 Task: Create new invoice with Date Opened :30-Apr-23, Select Customer: Restaurant Depot, Terms: Payment Term 2. Make invoice entry for item-1 with Date: 30-Apr-23, Description: Talenti Roman Raspberry Sorbetto Pint_x000D_
, Action: Material, Income Account: Income:Sales, Quantity: 1, Unit Price: 5, Discount %: 8. Make entry for item-2 with Date: 30-Apr-23, Description: Monster Energy Ultra Sunrise, Action: Material, Income Account: Income:Sales, Quantity: 1, Unit Price: 6.8, Discount %: 7. Make entry for item-3 with Date: 30-Apr-23, Description: McFarlane's Reserve Kentucky Straight Bourbon Whiskey (750 ml)_x000D_
, Action: Material, Income Account: Income:Sales, Quantity: 3, Unit Price: 7.8, Discount %: 9. Write Notes: 'Looking forward to serving you again.'. Post Invoice with Post Date: 30-Apr-23, Post to Accounts: Assets:Accounts Receivable. Pay / Process Payment with Transaction Date: 15-May-23, Amount: 32.218, Transfer Account: Checking Account. Print Invoice, display notes by going to Option, then go to Display Tab and check 'Invoice Notes'.
Action: Mouse moved to (139, 26)
Screenshot: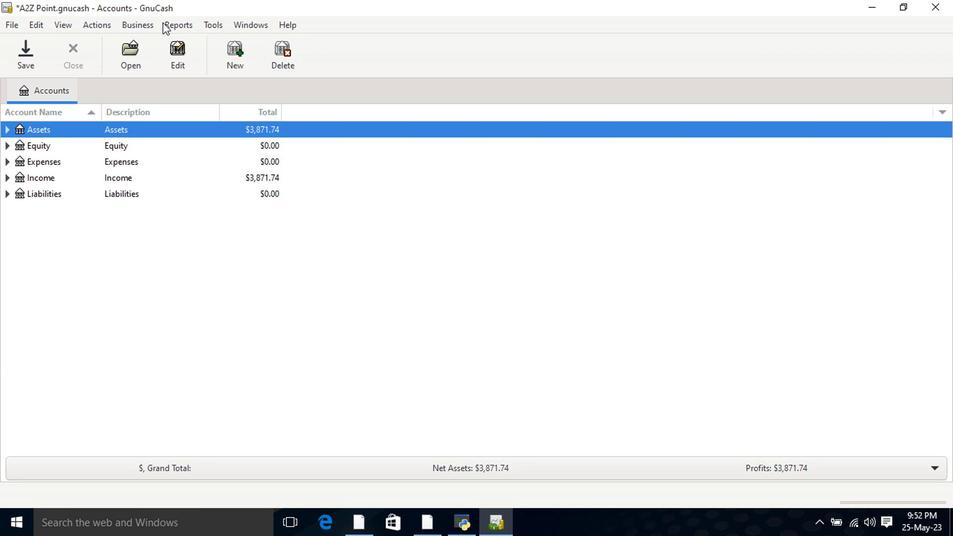 
Action: Mouse pressed left at (139, 26)
Screenshot: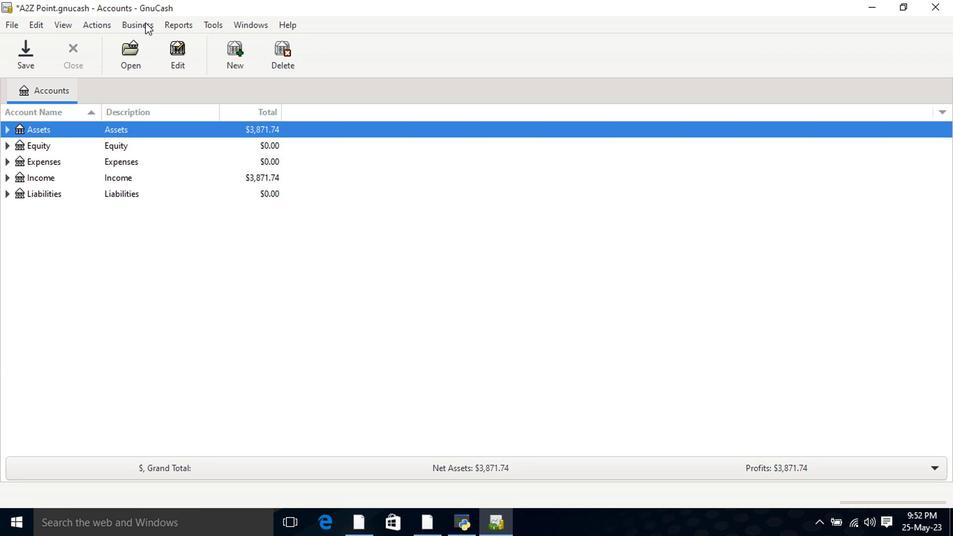 
Action: Mouse moved to (303, 96)
Screenshot: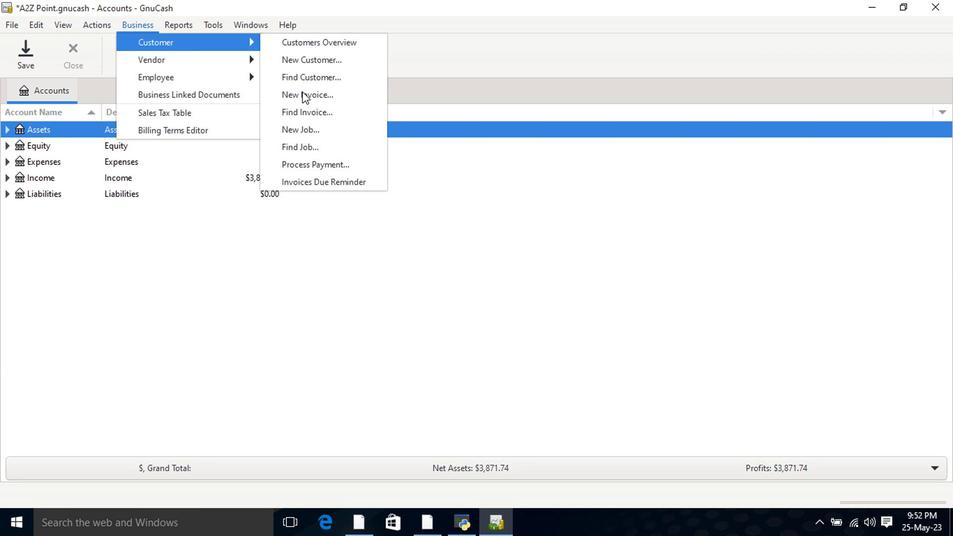 
Action: Mouse pressed left at (303, 96)
Screenshot: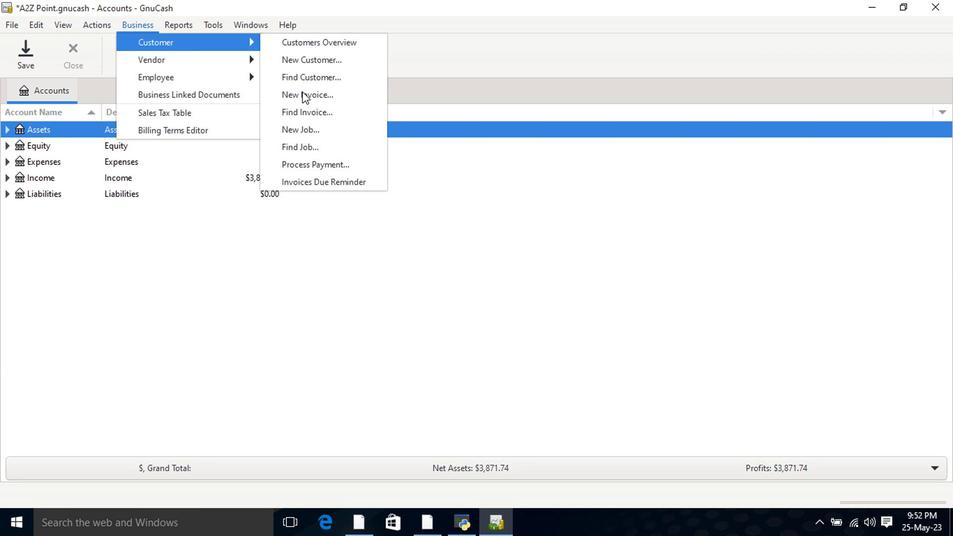 
Action: Mouse moved to (572, 219)
Screenshot: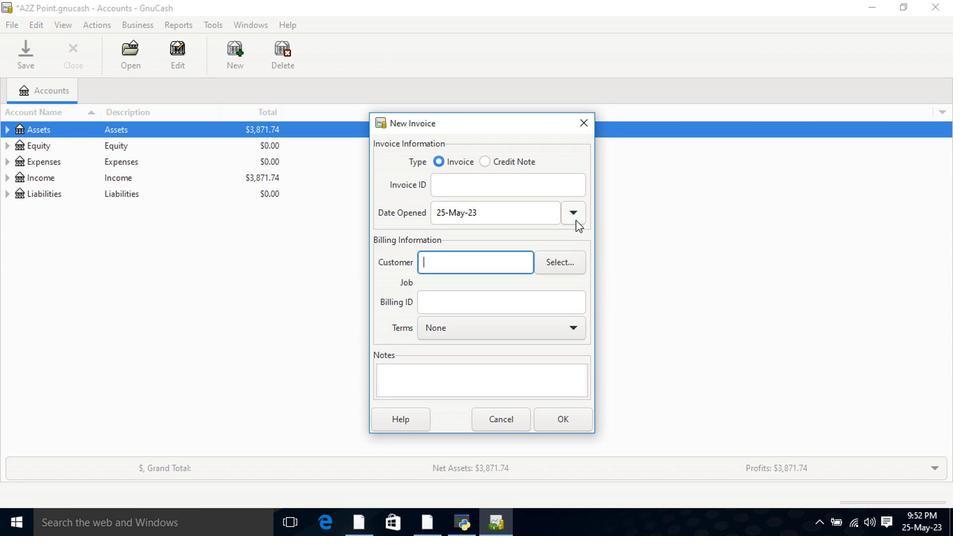 
Action: Mouse pressed left at (572, 219)
Screenshot: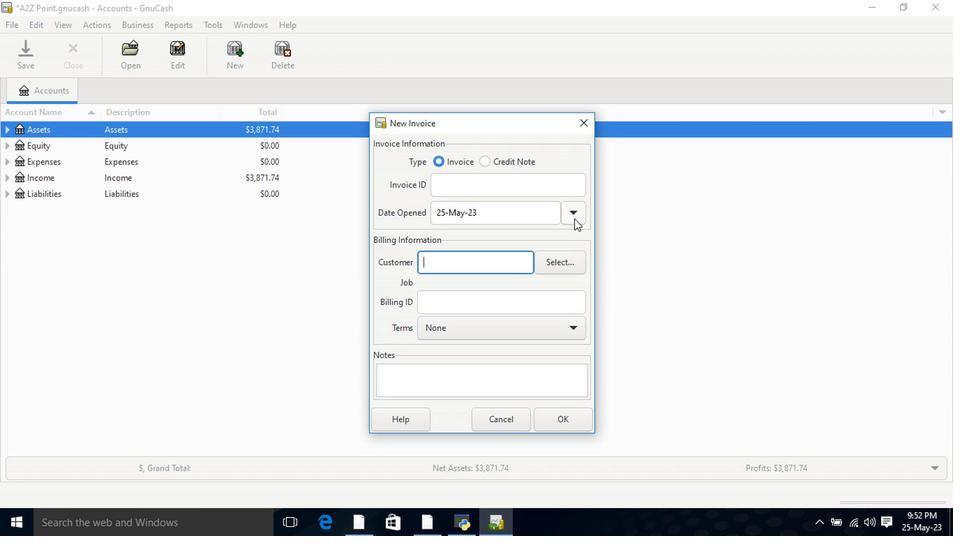 
Action: Mouse moved to (469, 237)
Screenshot: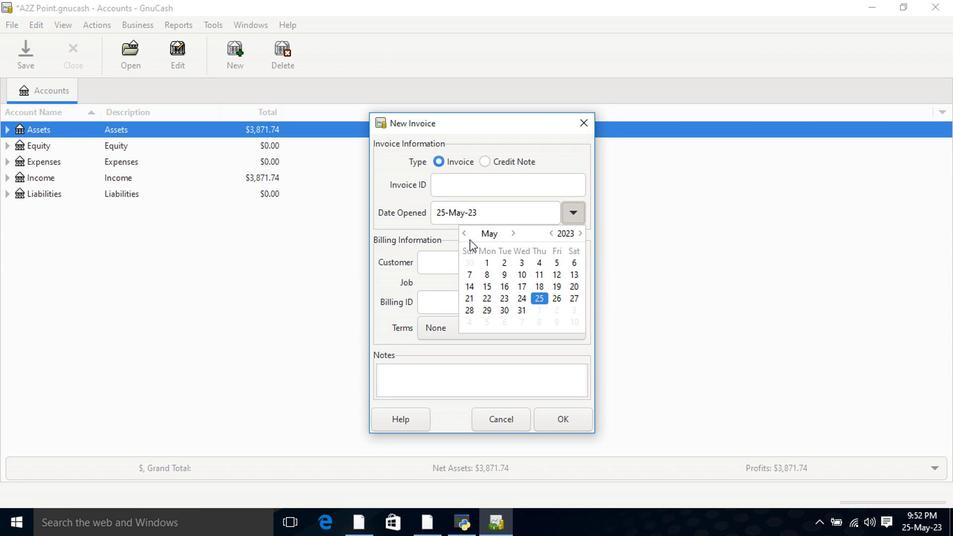 
Action: Mouse pressed left at (469, 237)
Screenshot: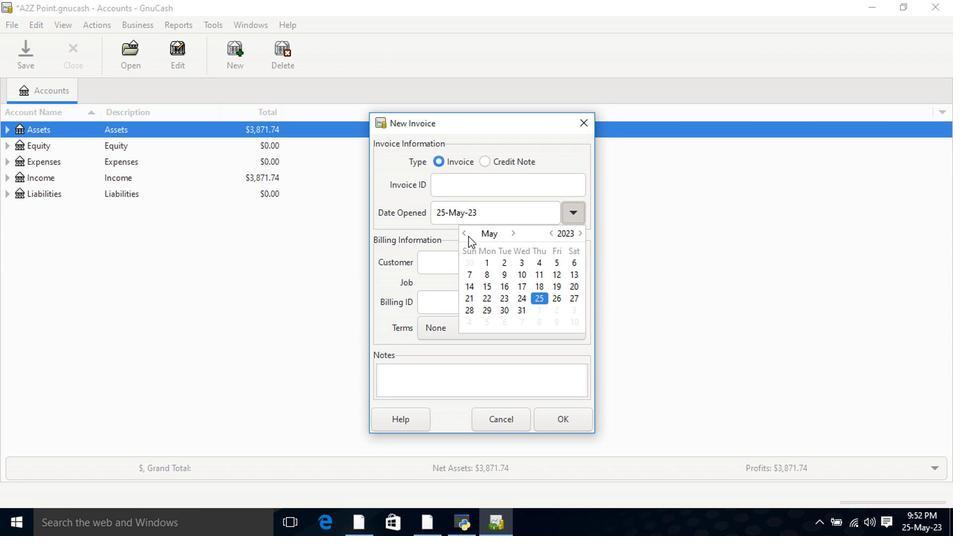 
Action: Mouse moved to (570, 218)
Screenshot: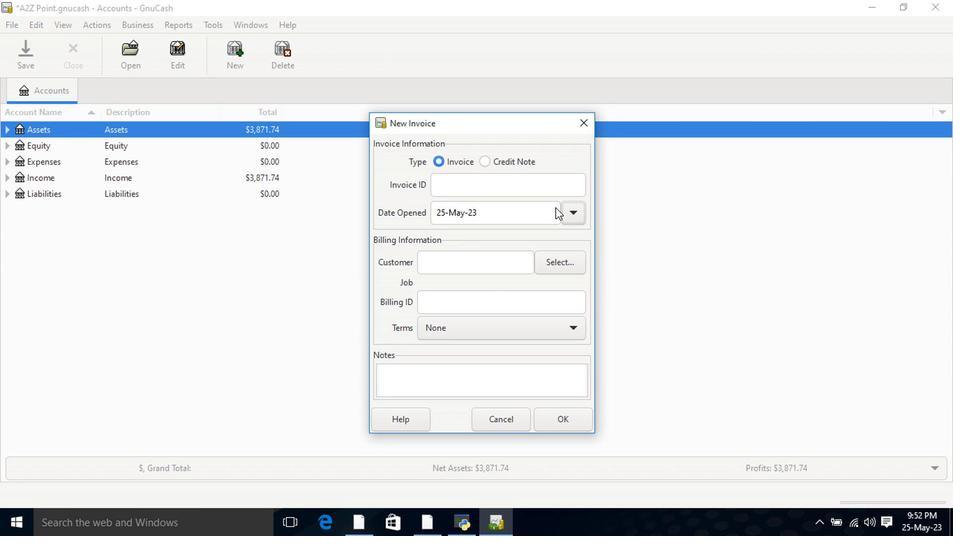 
Action: Mouse pressed left at (570, 218)
Screenshot: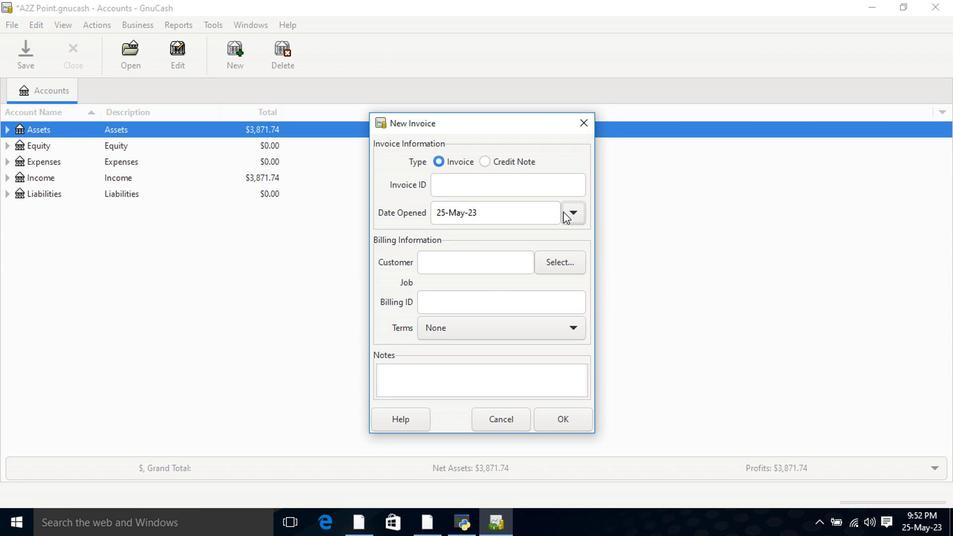 
Action: Mouse moved to (463, 235)
Screenshot: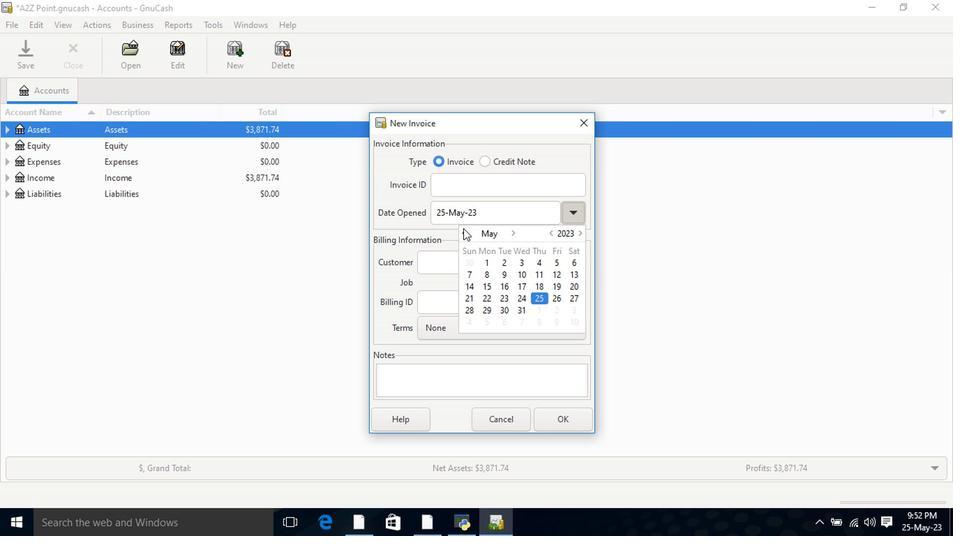 
Action: Mouse pressed left at (463, 235)
Screenshot: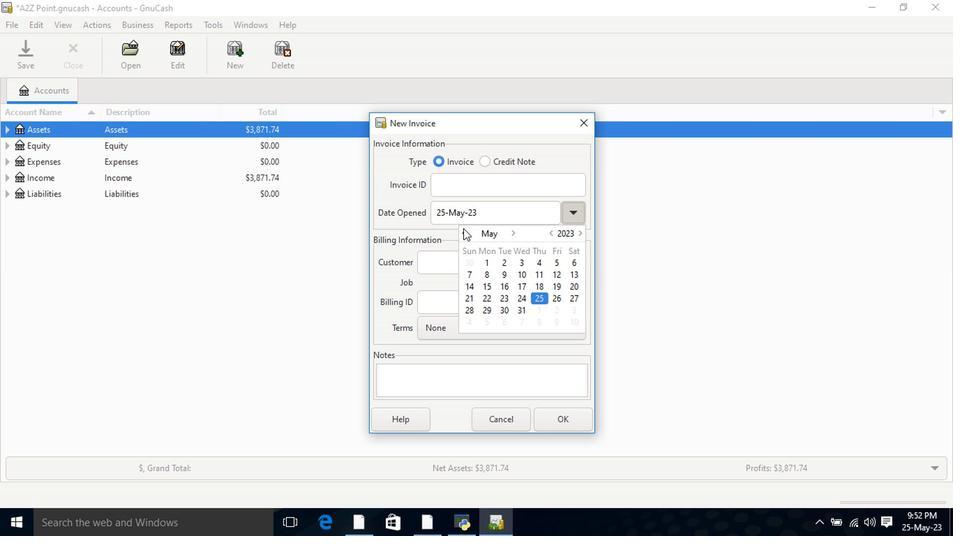 
Action: Mouse moved to (471, 322)
Screenshot: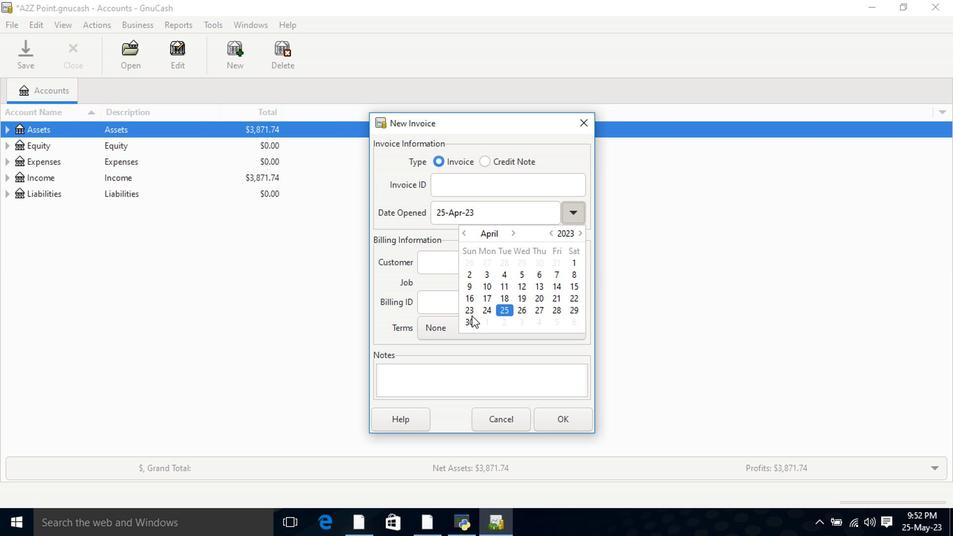
Action: Mouse pressed left at (471, 322)
Screenshot: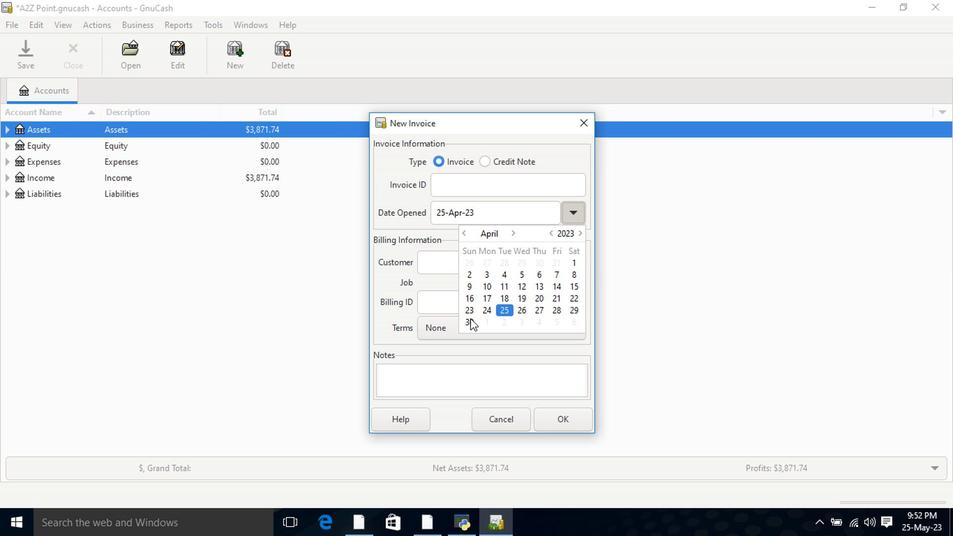 
Action: Mouse pressed left at (471, 322)
Screenshot: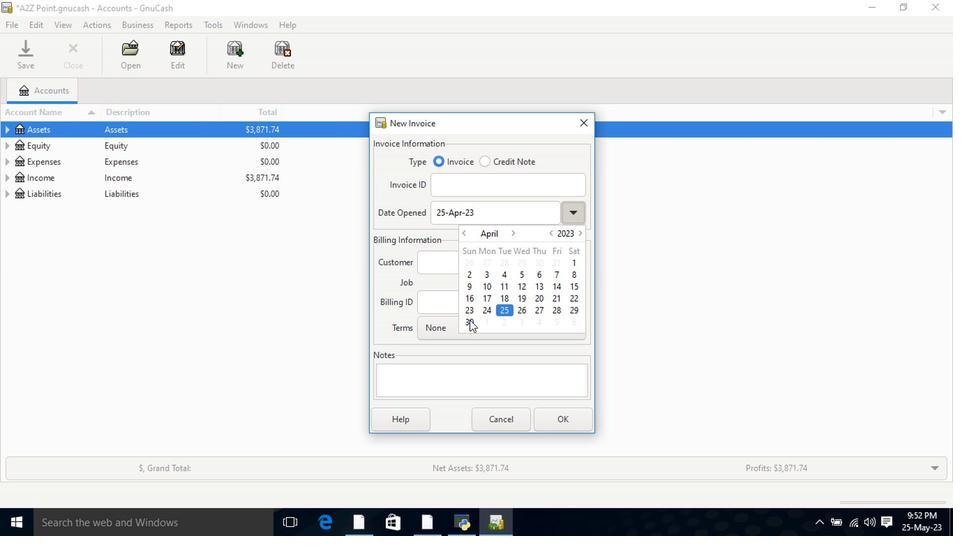 
Action: Mouse moved to (460, 268)
Screenshot: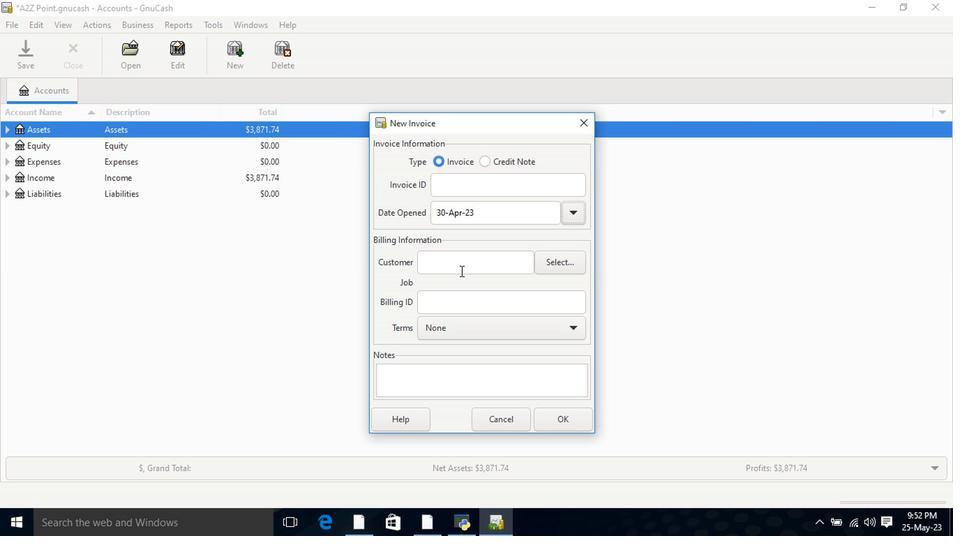 
Action: Mouse pressed left at (460, 268)
Screenshot: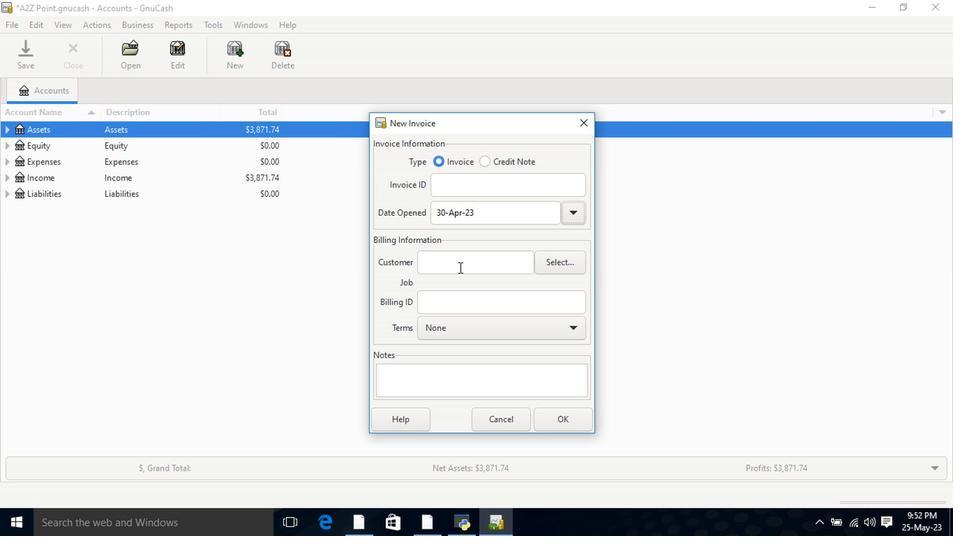 
Action: Key pressed <Key.shift>Res
Screenshot: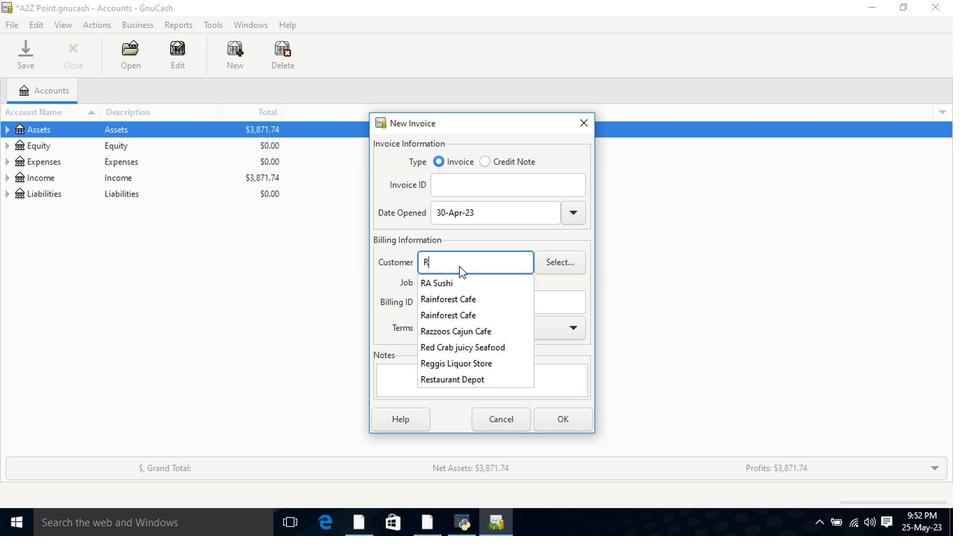 
Action: Mouse moved to (456, 284)
Screenshot: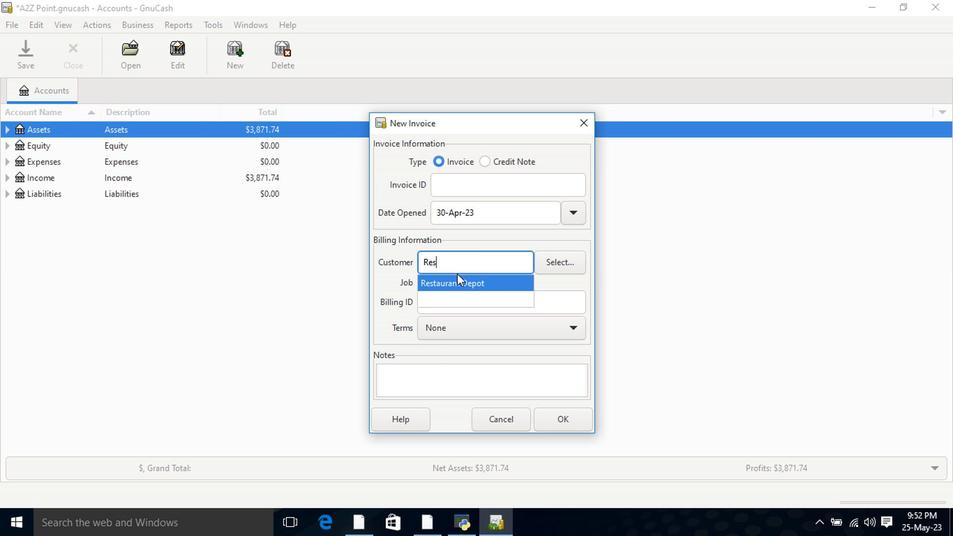 
Action: Mouse pressed left at (456, 284)
Screenshot: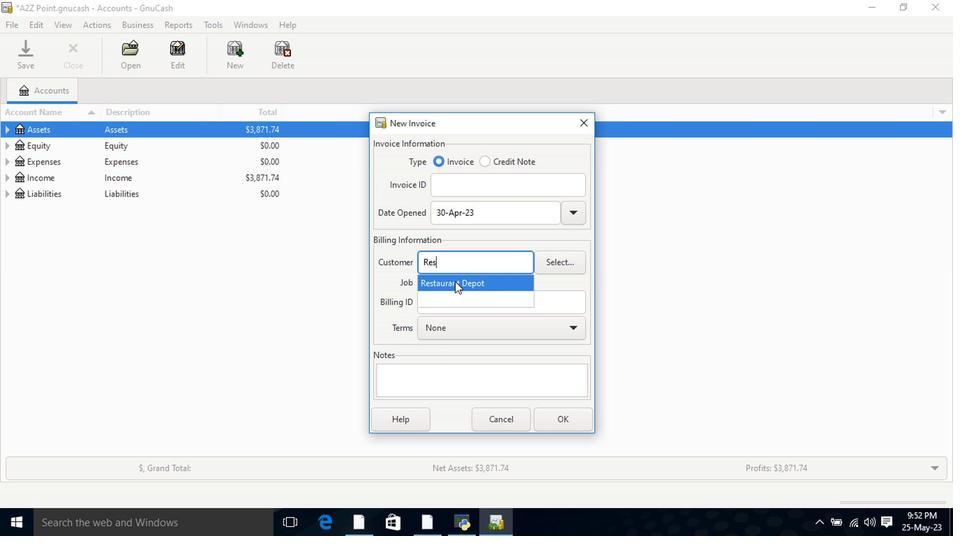 
Action: Mouse moved to (474, 353)
Screenshot: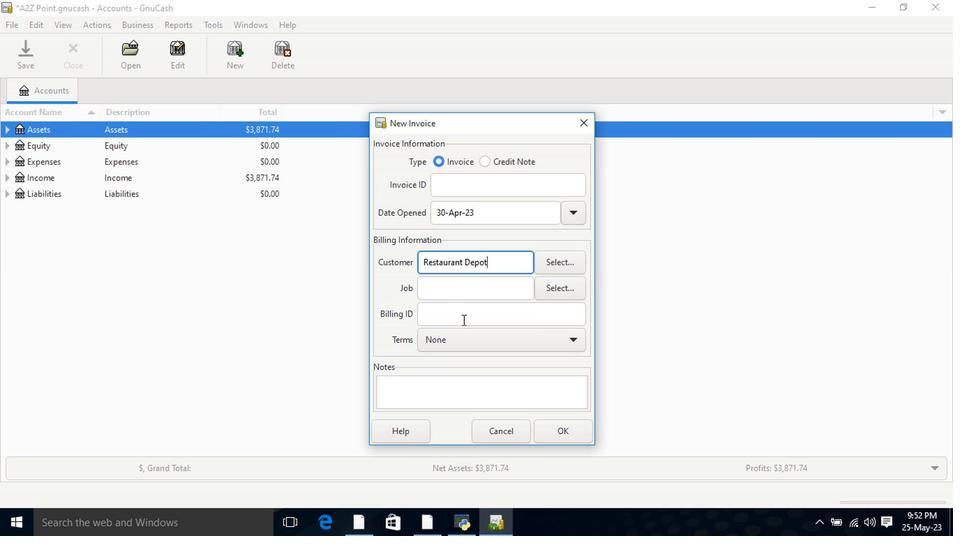 
Action: Mouse pressed left at (474, 353)
Screenshot: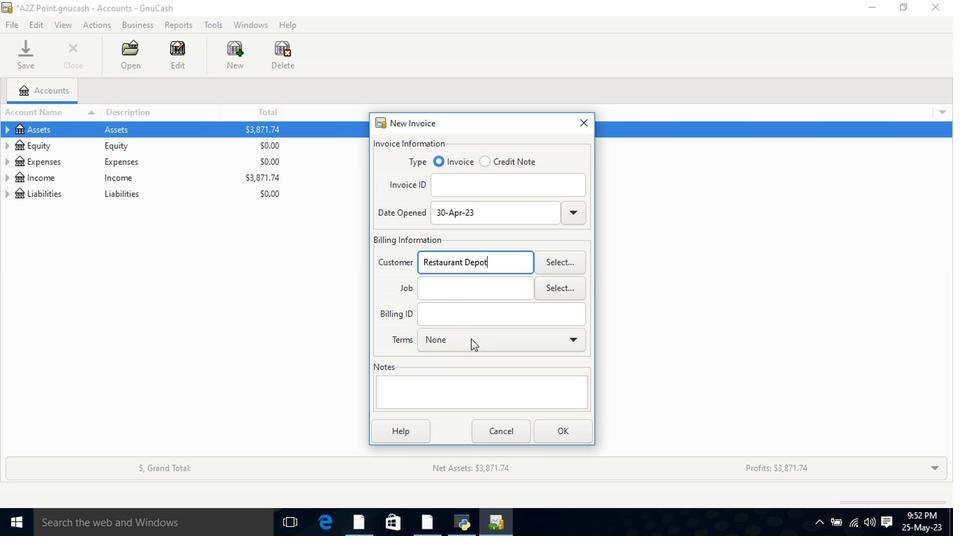
Action: Mouse moved to (476, 380)
Screenshot: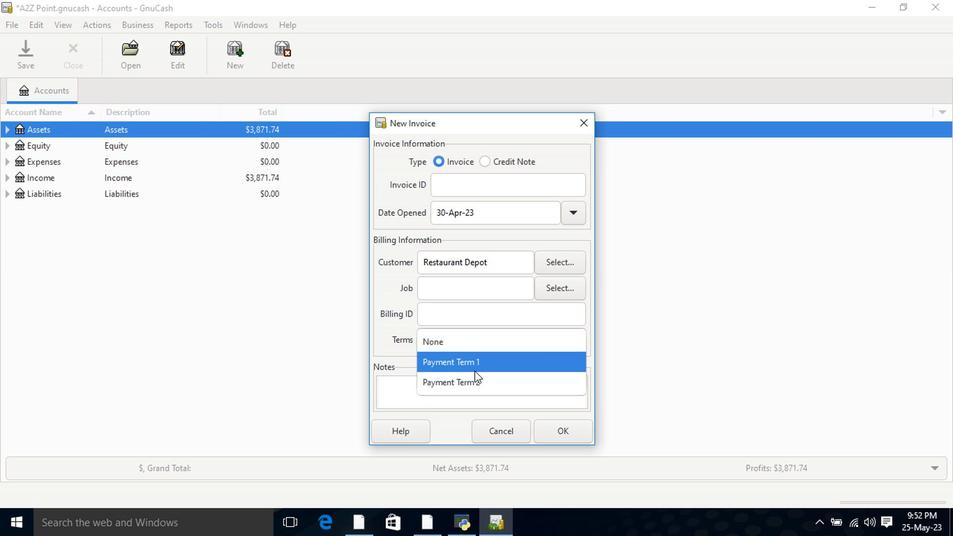 
Action: Mouse pressed left at (476, 380)
Screenshot: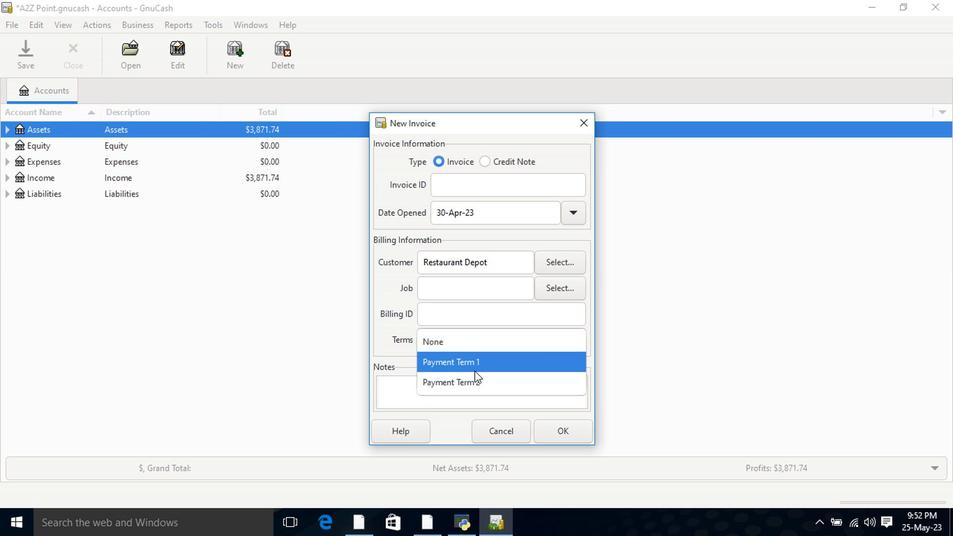 
Action: Mouse moved to (574, 433)
Screenshot: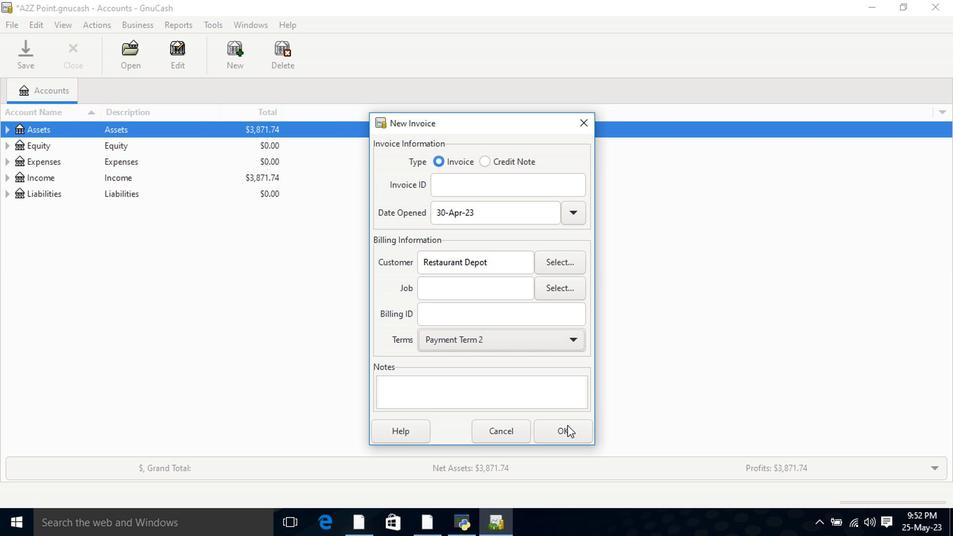 
Action: Mouse pressed left at (574, 433)
Screenshot: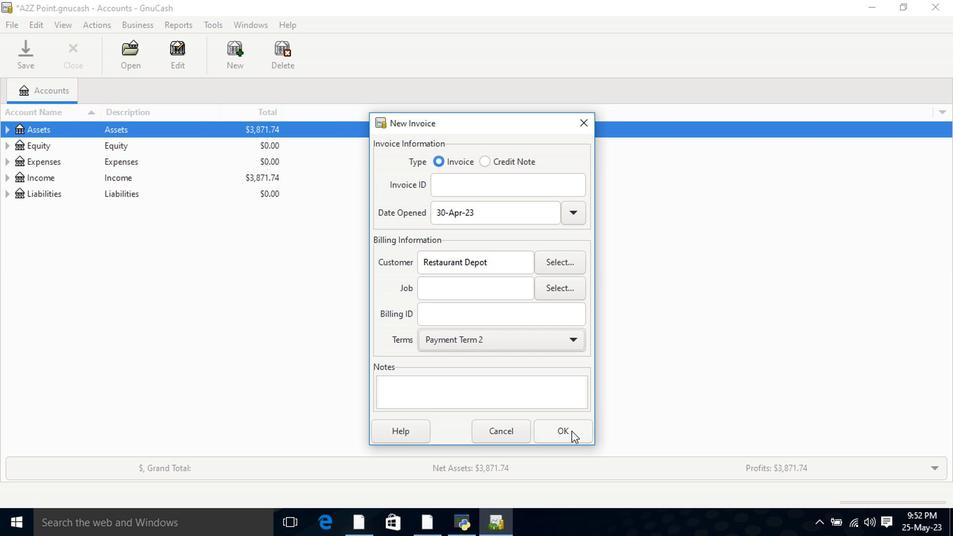 
Action: Mouse moved to (65, 276)
Screenshot: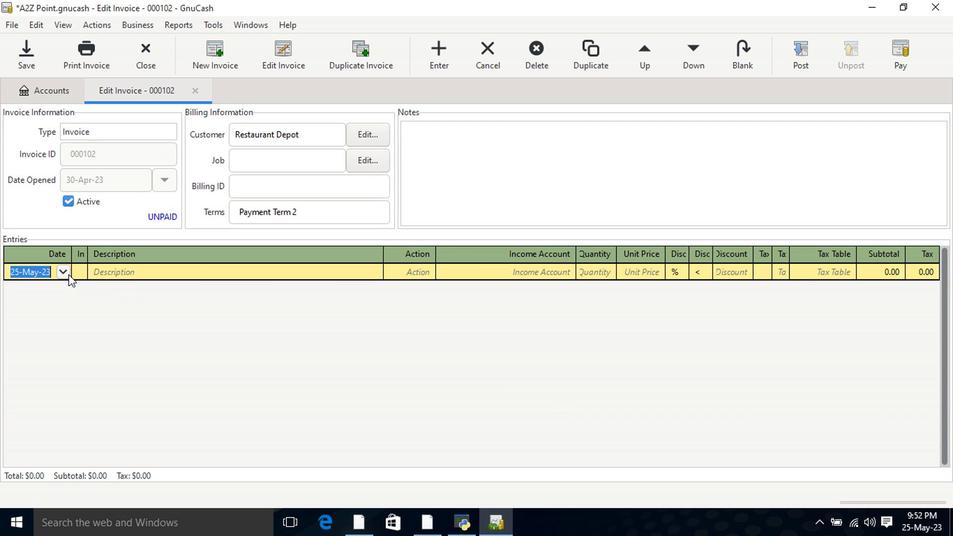 
Action: Mouse pressed left at (65, 276)
Screenshot: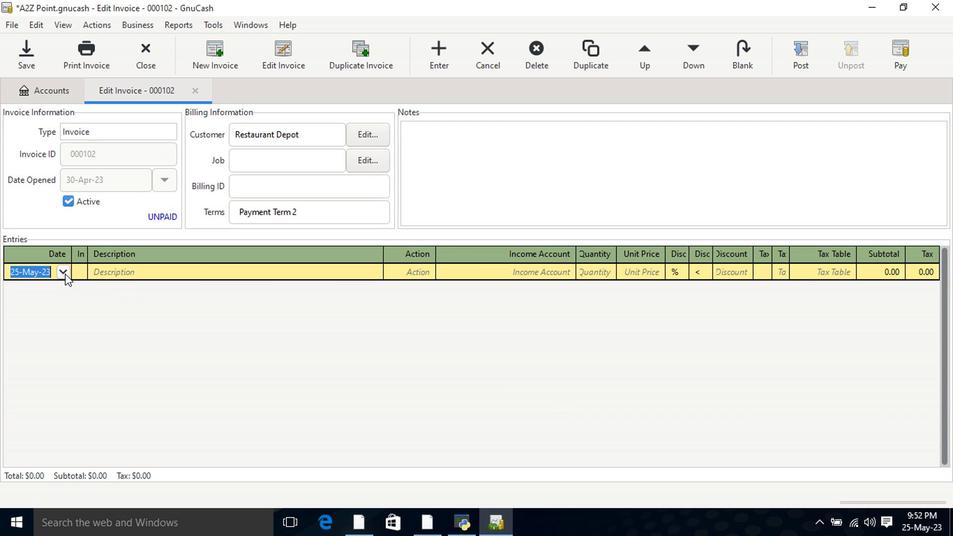 
Action: Mouse moved to (8, 291)
Screenshot: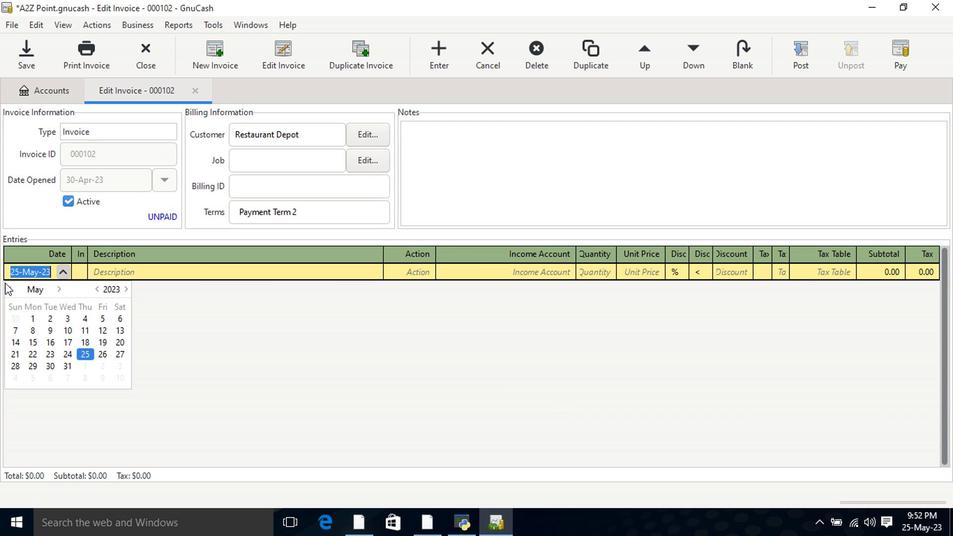 
Action: Mouse pressed left at (8, 291)
Screenshot: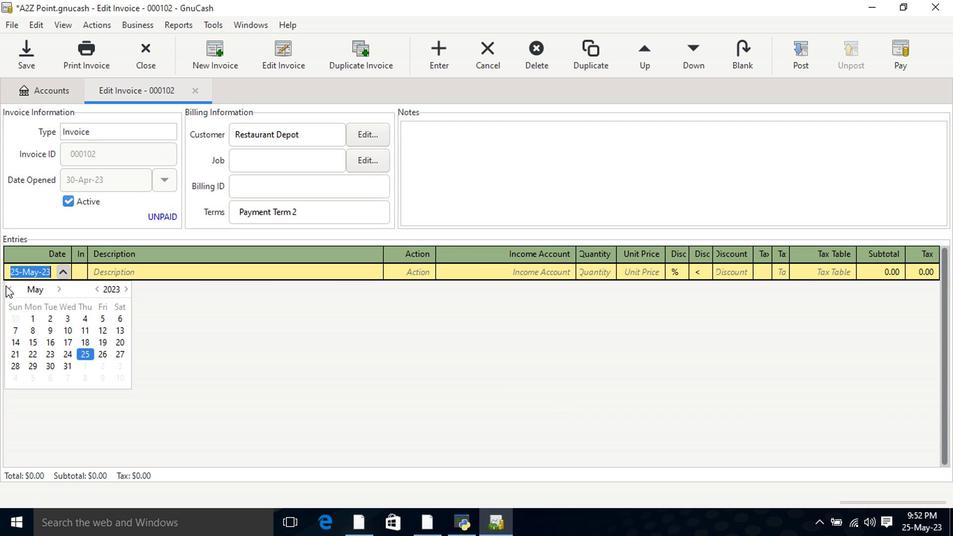 
Action: Mouse moved to (18, 383)
Screenshot: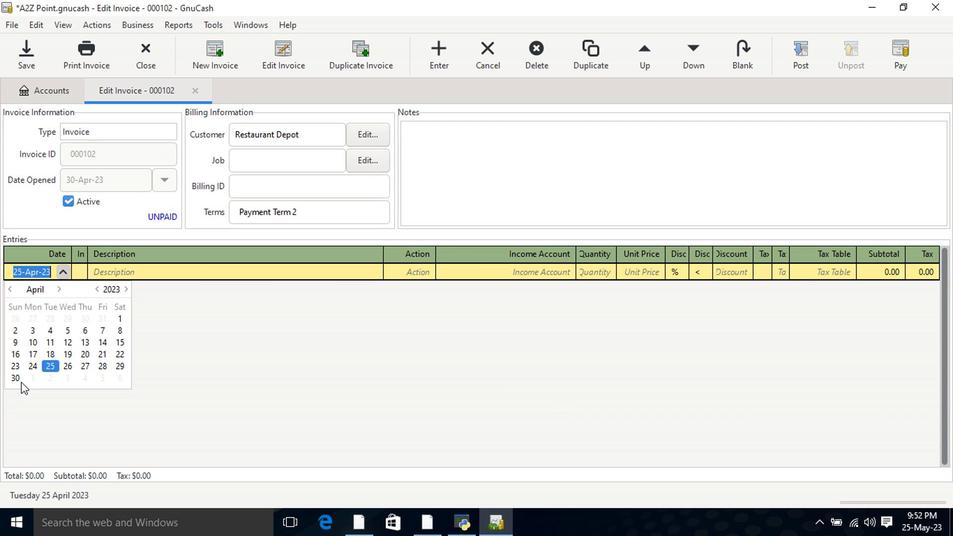 
Action: Mouse pressed left at (18, 383)
Screenshot: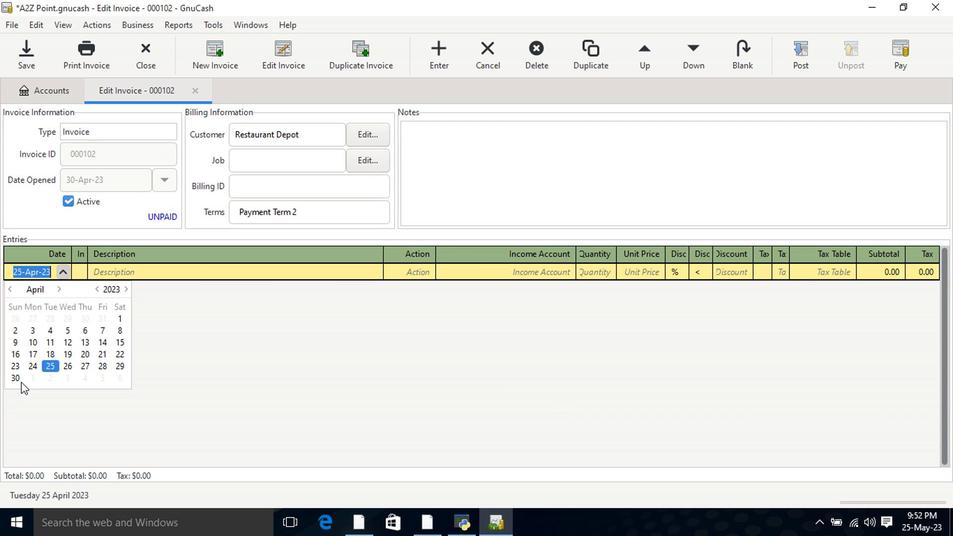 
Action: Mouse pressed left at (18, 383)
Screenshot: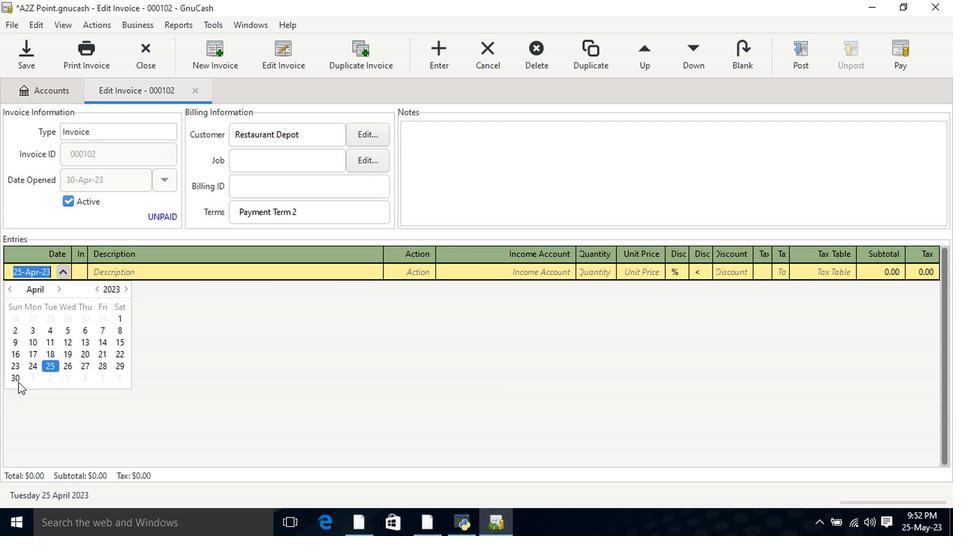 
Action: Mouse moved to (123, 278)
Screenshot: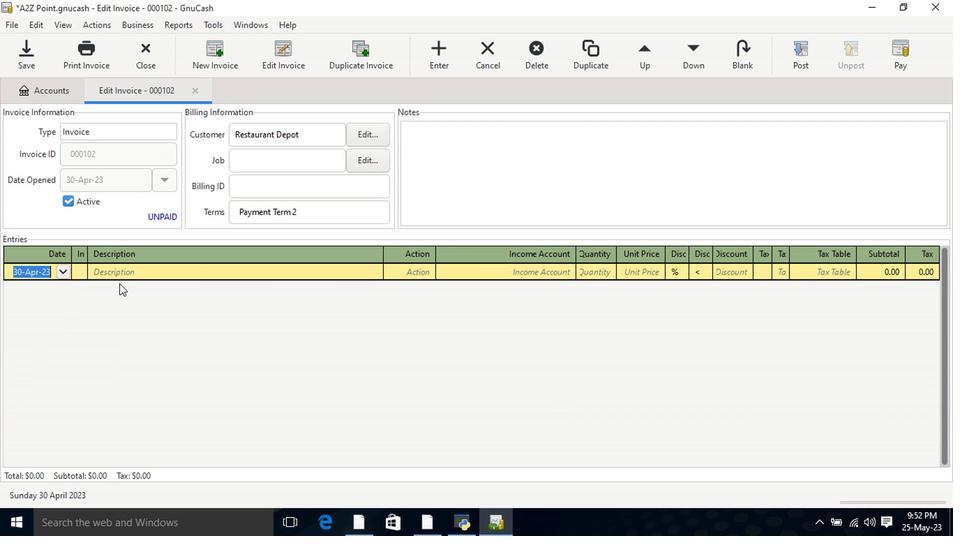 
Action: Mouse pressed left at (123, 278)
Screenshot: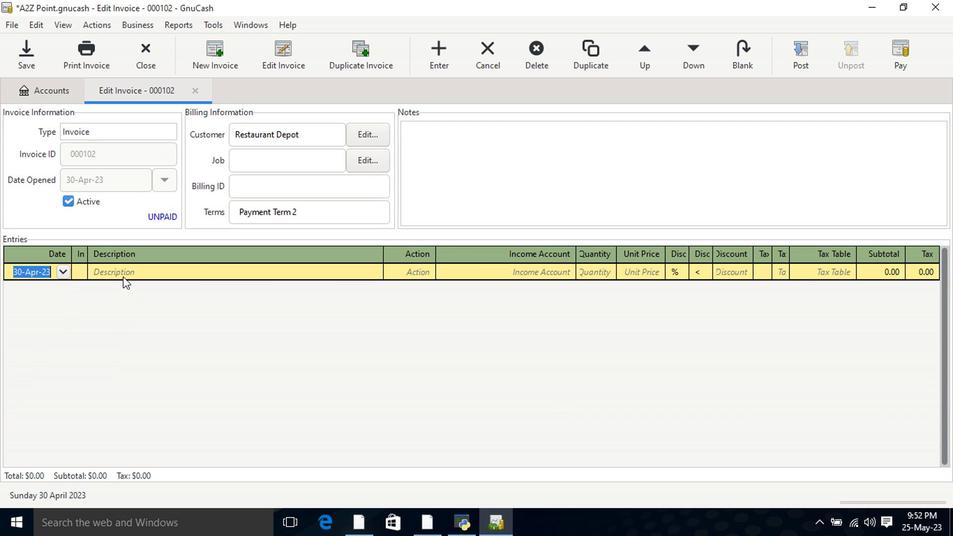 
Action: Key pressed <Key.shift>Talenti<Key.space><Key.shift>Roman<Key.space><Key.shift>Raspberry<Key.space><Key.shift>Sorbetto<Key.space><Key.shift>Pint<Key.tab>mat<Key.tab>incom<Key.down><Key.down><Key.down><Key.tab>1<Key.tab>5<Key.tab>
Screenshot: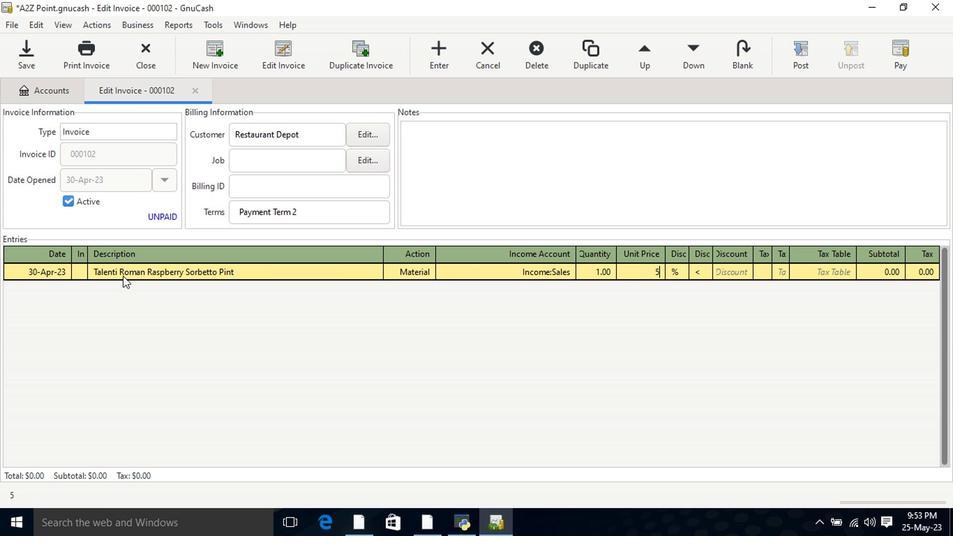 
Action: Mouse moved to (689, 273)
Screenshot: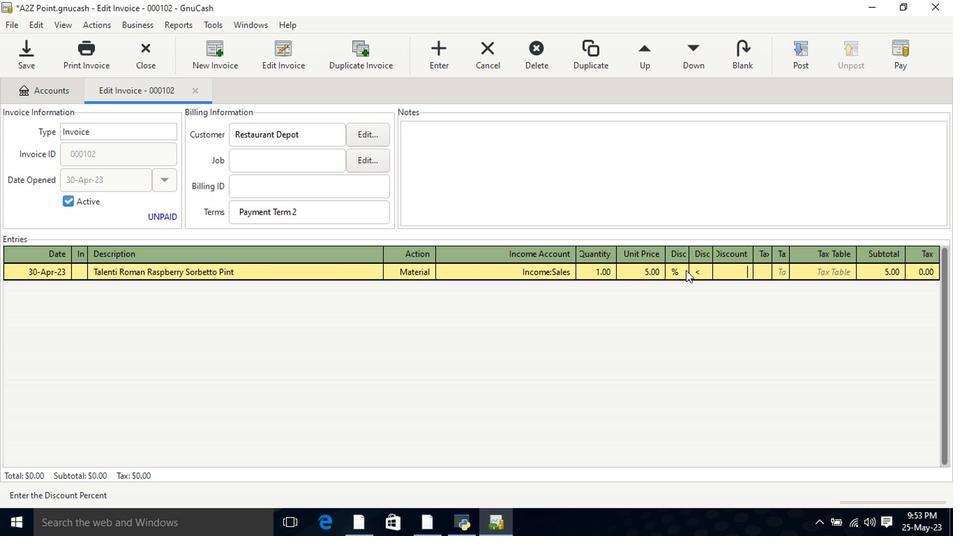 
Action: Mouse pressed left at (689, 273)
Screenshot: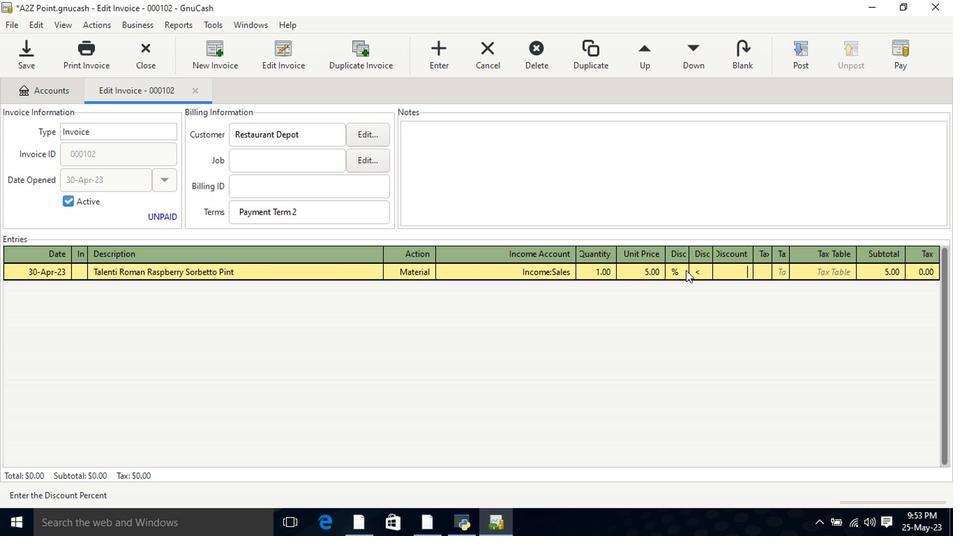 
Action: Mouse moved to (677, 276)
Screenshot: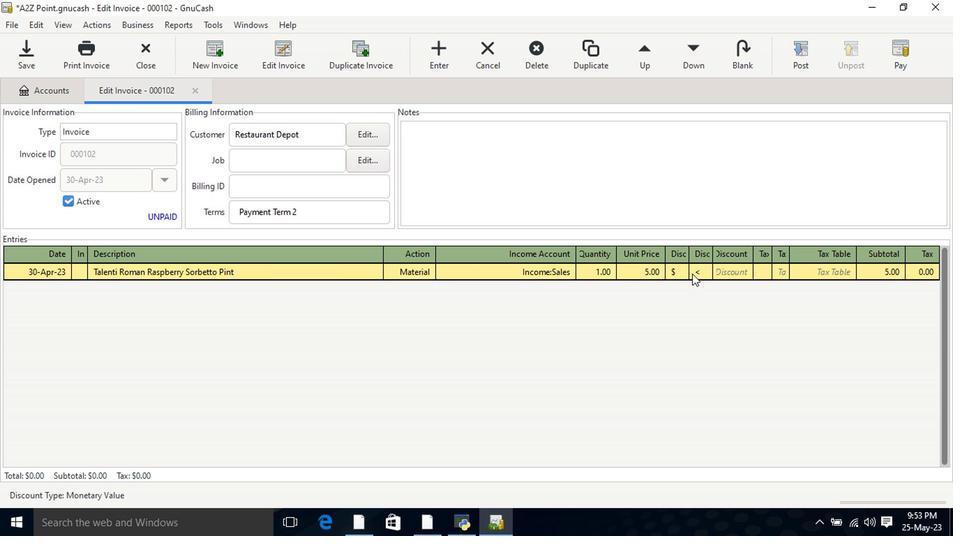 
Action: Mouse pressed left at (677, 276)
Screenshot: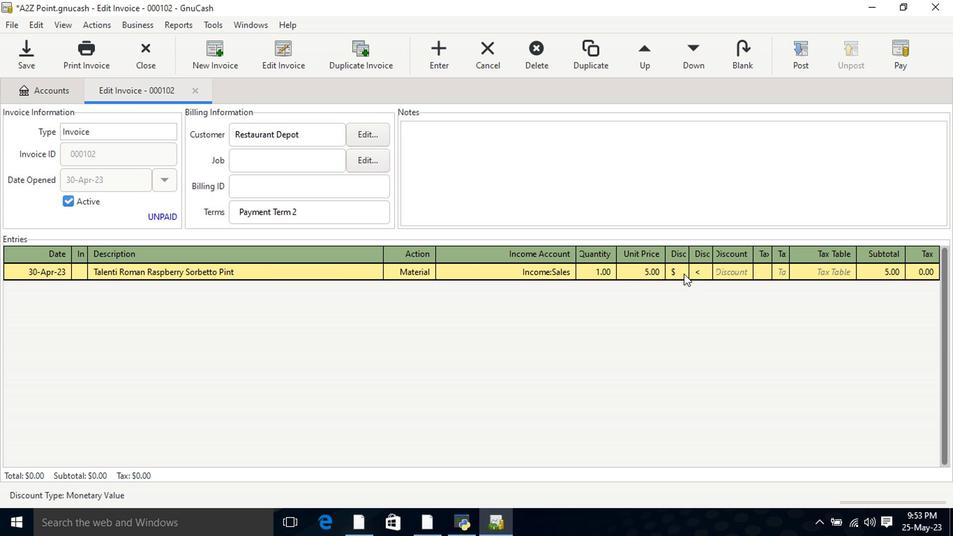 
Action: Mouse moved to (696, 275)
Screenshot: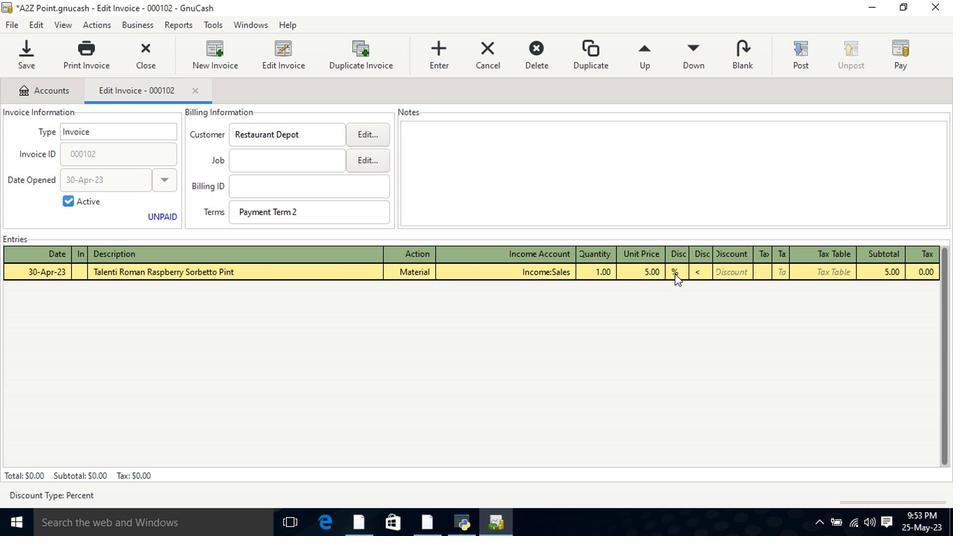 
Action: Mouse pressed left at (696, 275)
Screenshot: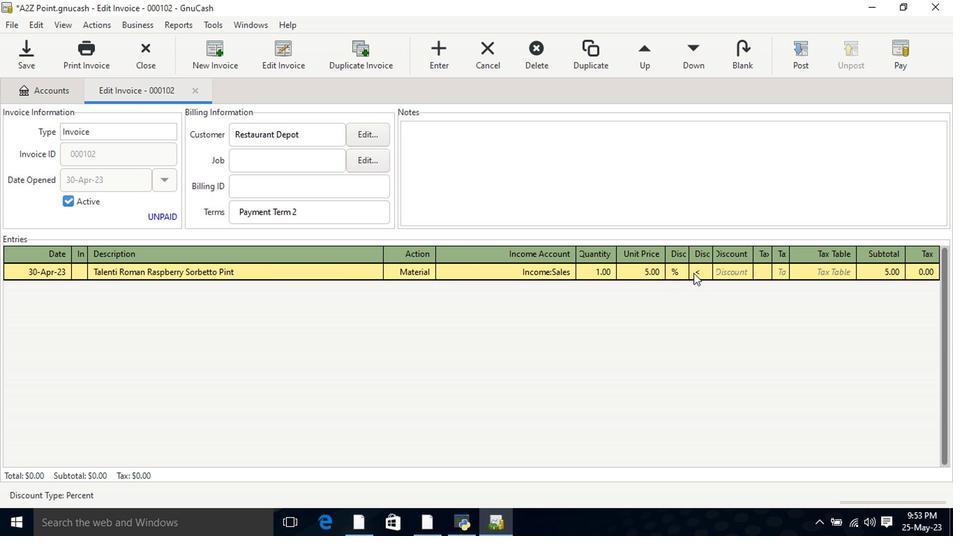 
Action: Mouse moved to (728, 274)
Screenshot: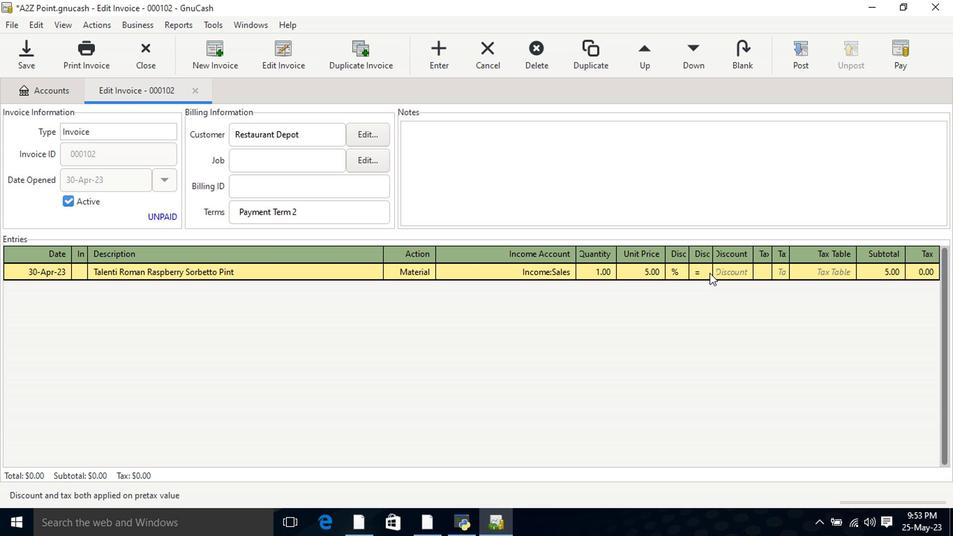 
Action: Mouse pressed left at (728, 274)
Screenshot: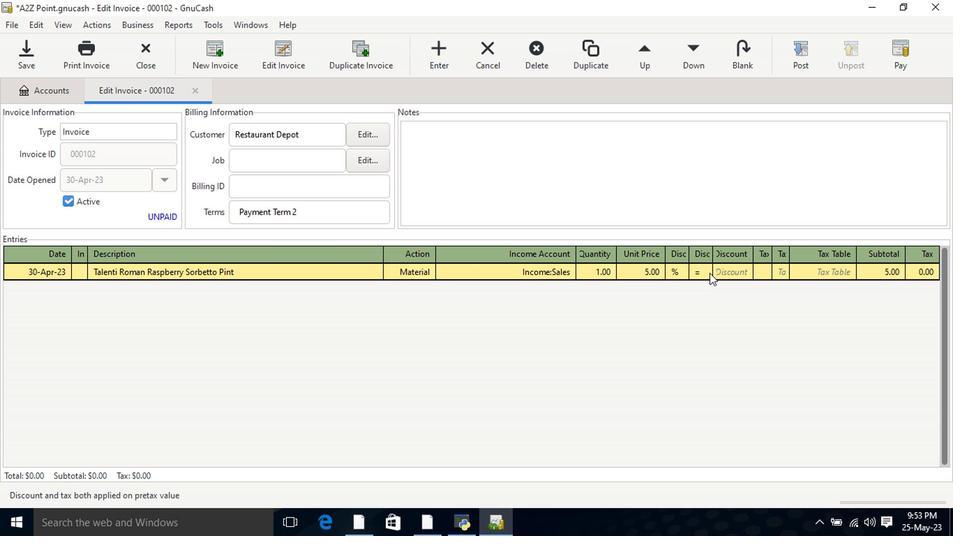 
Action: Mouse moved to (728, 274)
Screenshot: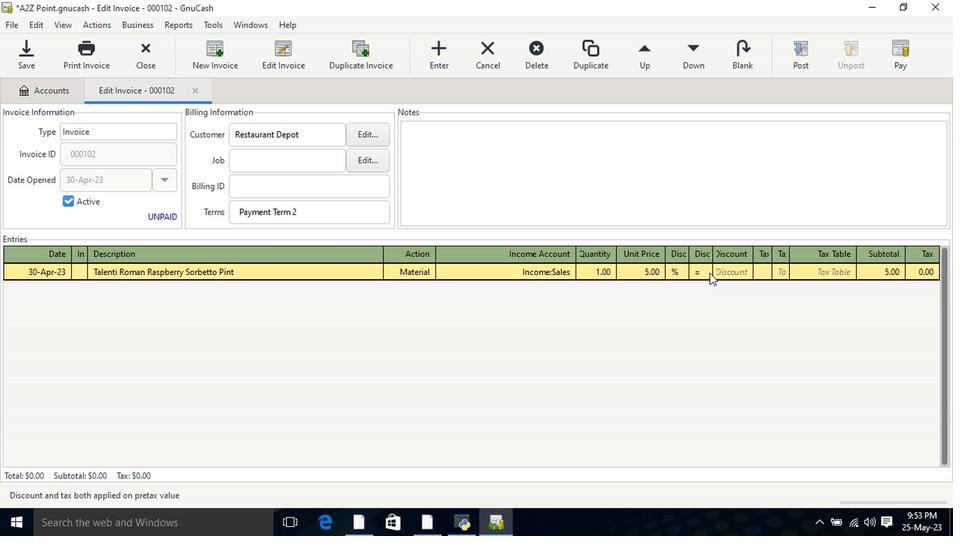 
Action: Key pressed 8<Key.tab><Key.tab><Key.shift>Monster<Key.space><Key.shift>Energy<Key.space><Key.shift>Ultra<Key.space><Key.shift>Sunrise<Key.tab>mate<Key.tab>inco<Key.down><Key.down><Key.down><Key.tab>1<Key.tab>6.8<Key.tab>
Screenshot: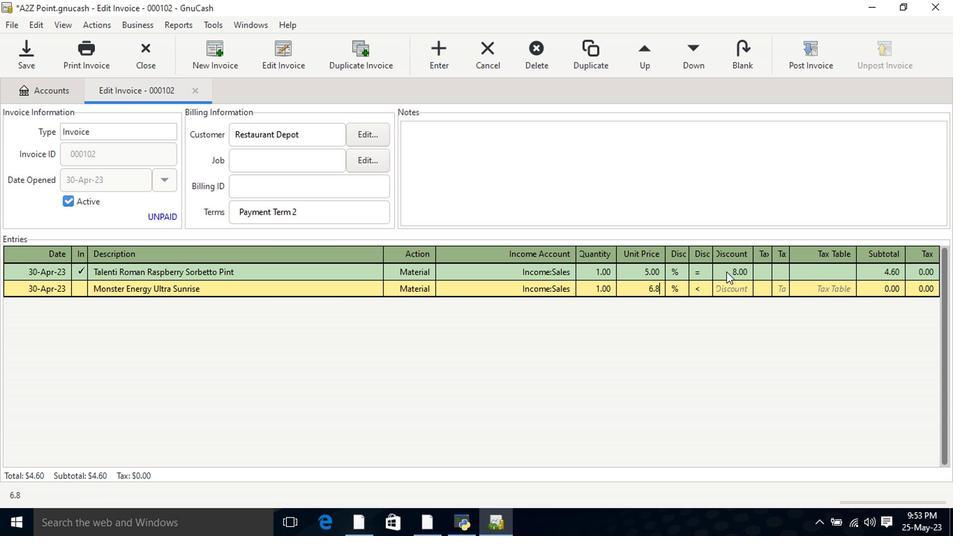 
Action: Mouse moved to (694, 290)
Screenshot: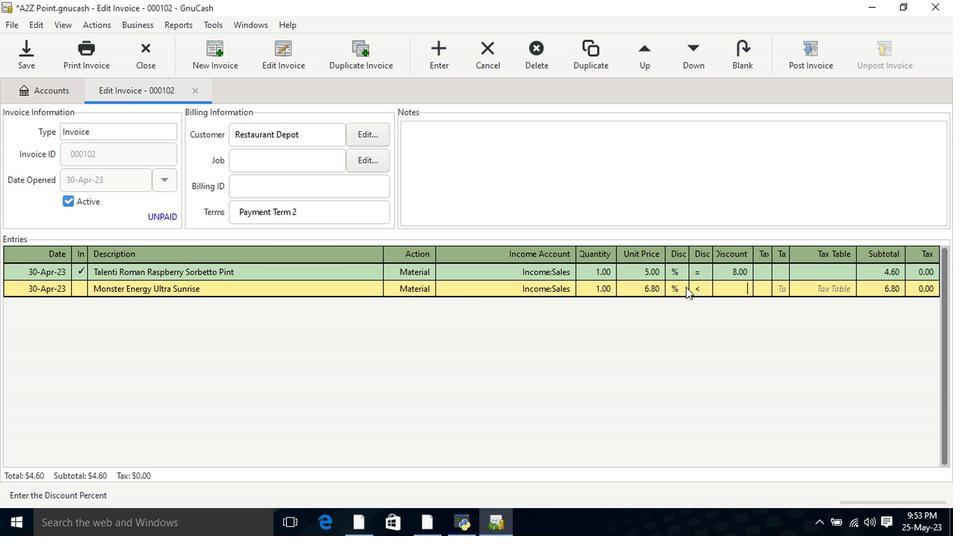 
Action: Mouse pressed left at (694, 290)
Screenshot: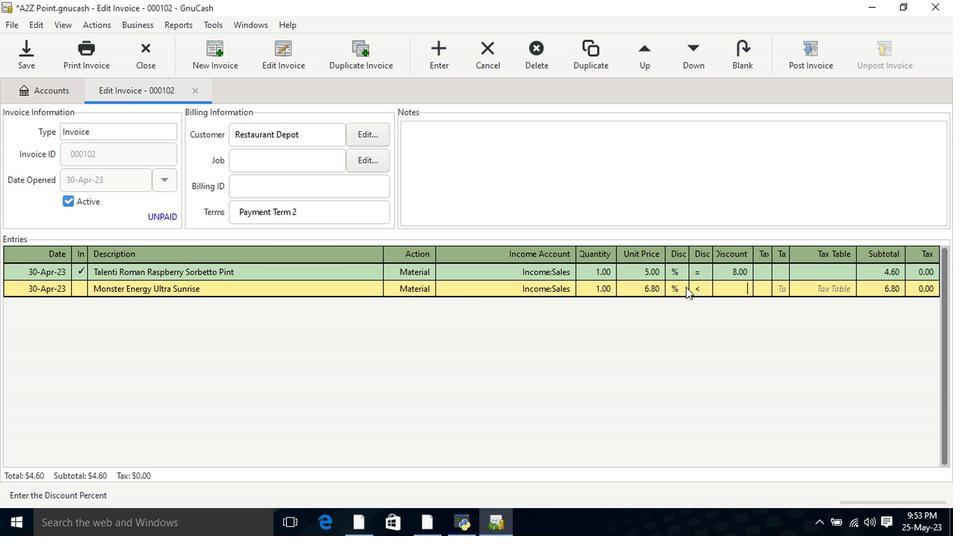 
Action: Mouse moved to (728, 291)
Screenshot: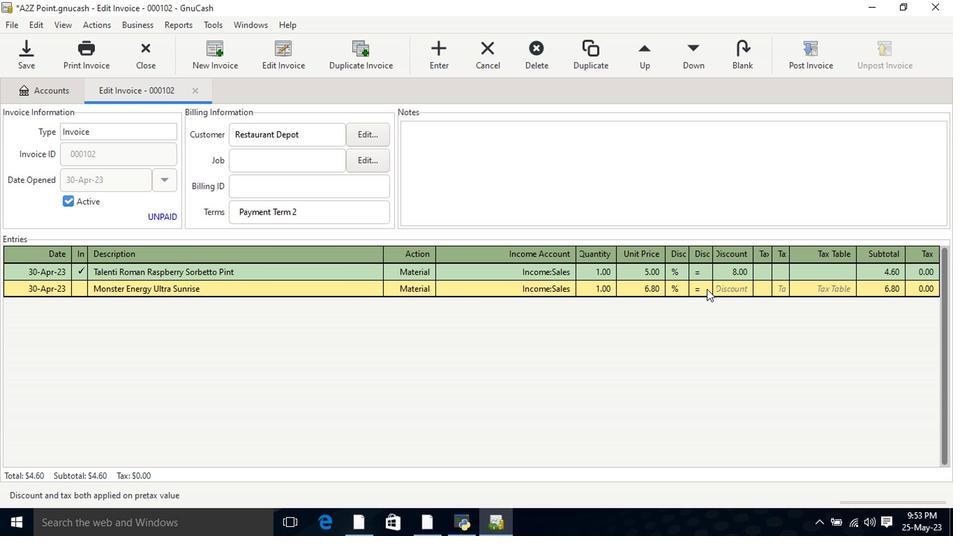 
Action: Mouse pressed left at (728, 291)
Screenshot: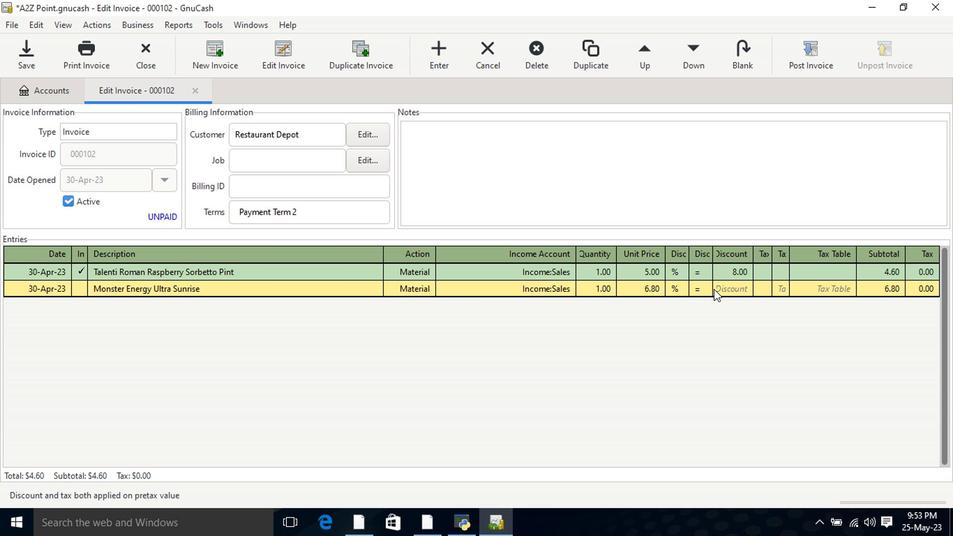 
Action: Mouse moved to (729, 291)
Screenshot: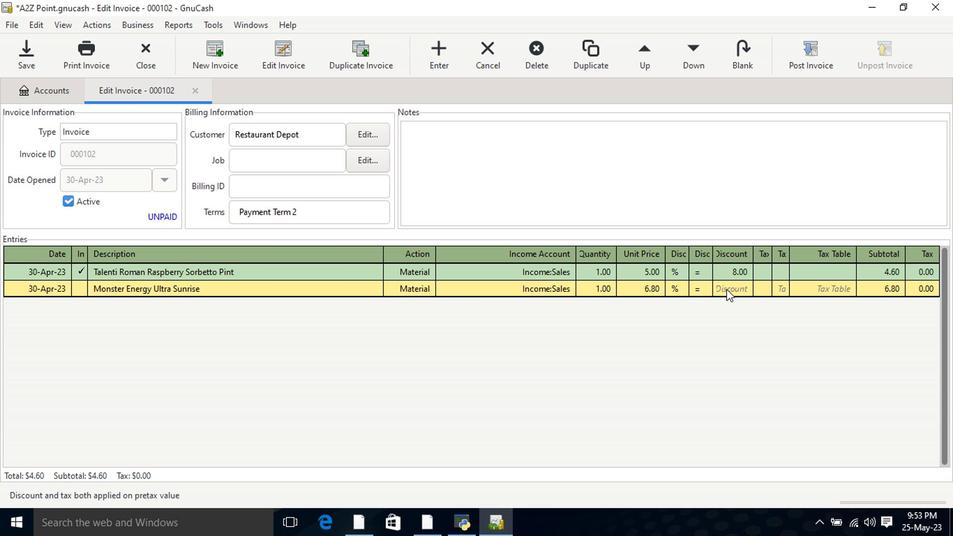
Action: Key pressed 7<Key.tab>
Screenshot: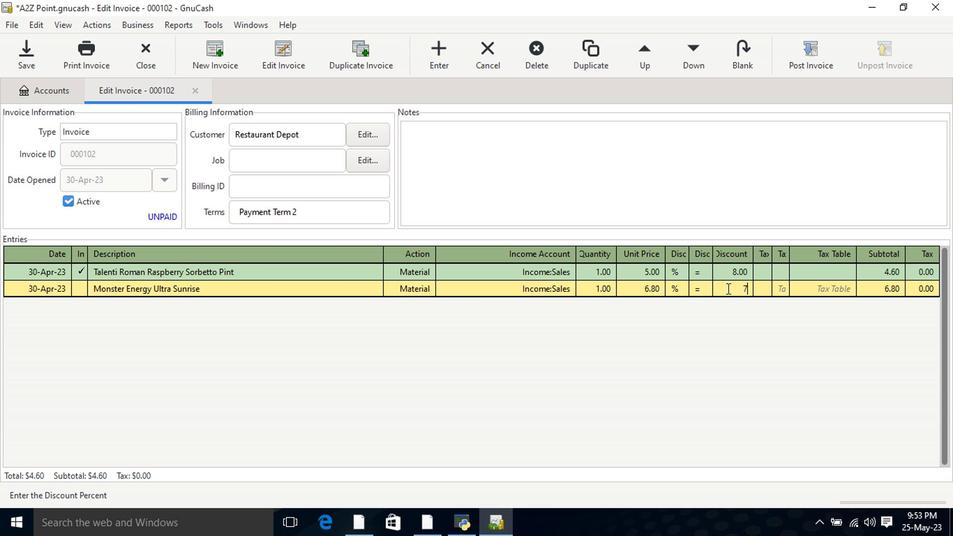 
Action: Mouse moved to (722, 290)
Screenshot: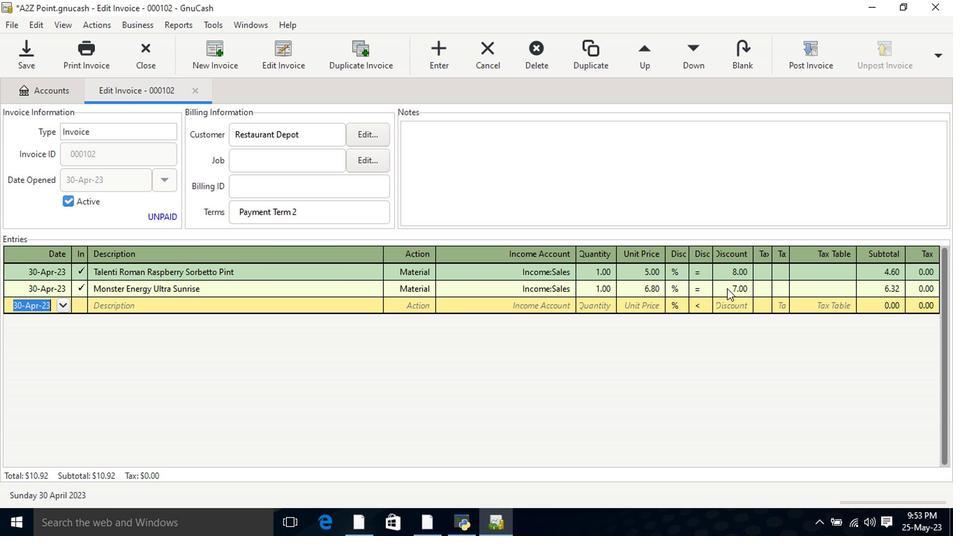 
Action: Key pressed <Key.tab><Key.shift>Mc<Key.shift>Farlane's<Key.space><Key.shift>Reserve<Key.space><Key.shift>Kentucky<Key.space><Key.shift>Straight<Key.space><Key.shift>Bourbon<Key.space><Key.shift>Whiskey<Key.space><Key.shift_r>(750<Key.space>ml<Key.shift_r>)<Key.tab>mate<Key.tab>incom<Key.down><Key.down><Key.down><Key.tab>3<Key.tab>7.8
Screenshot: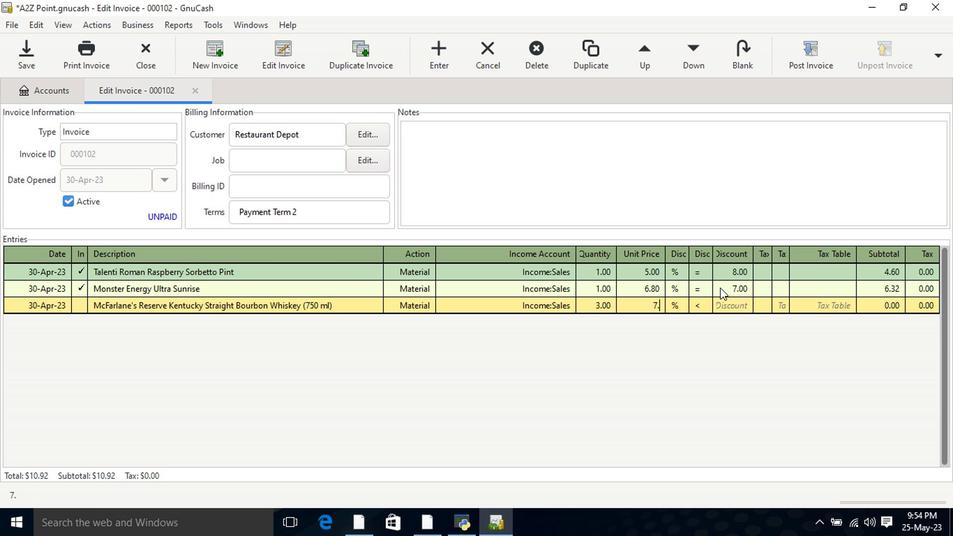 
Action: Mouse moved to (705, 311)
Screenshot: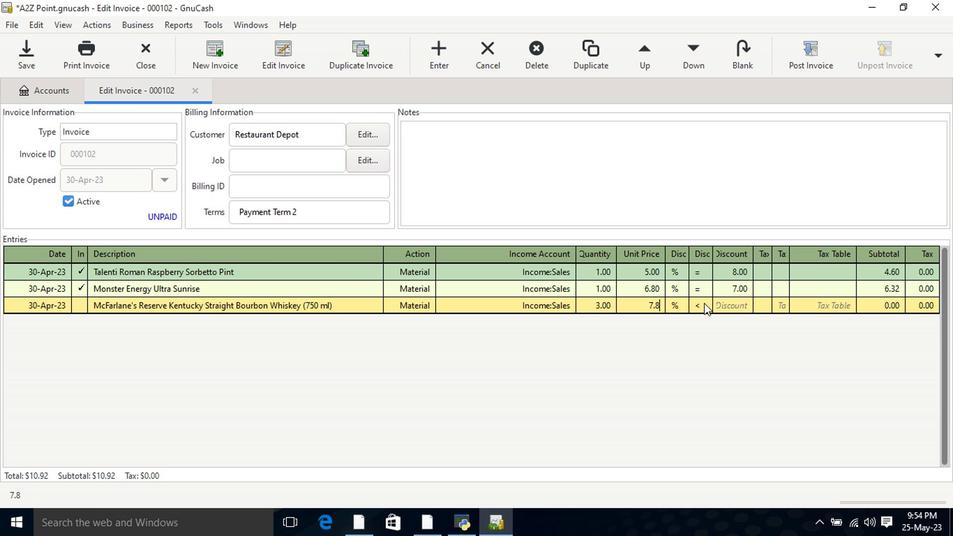 
Action: Mouse pressed left at (705, 311)
Screenshot: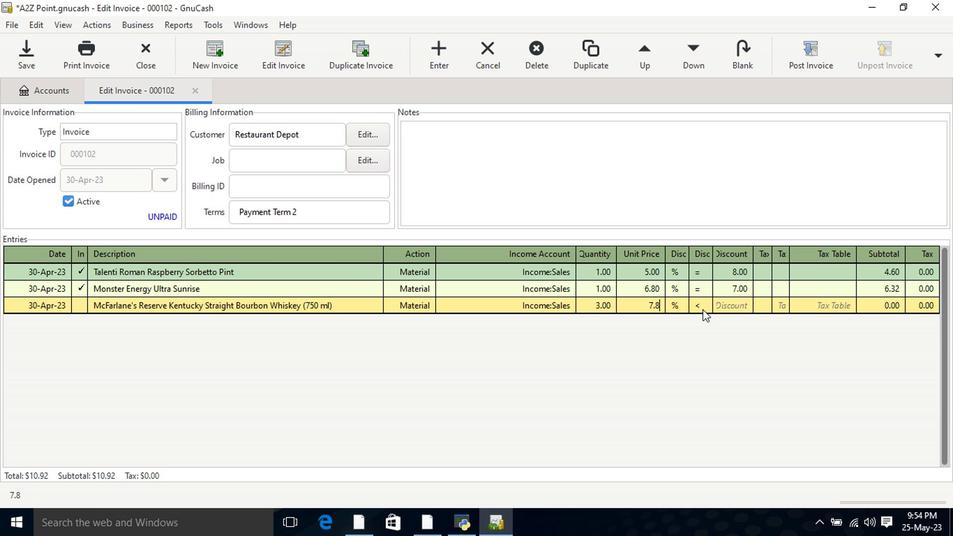 
Action: Mouse moved to (725, 306)
Screenshot: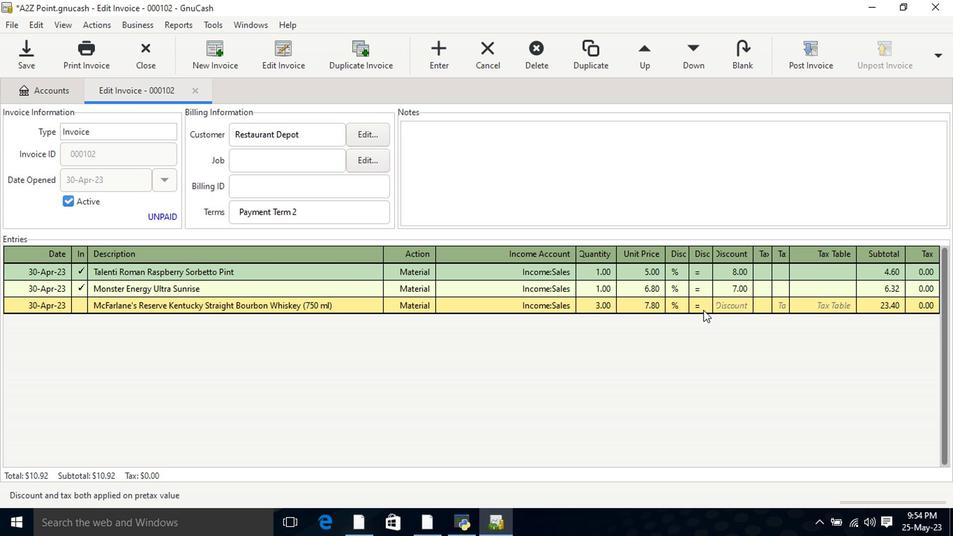 
Action: Mouse pressed left at (725, 306)
Screenshot: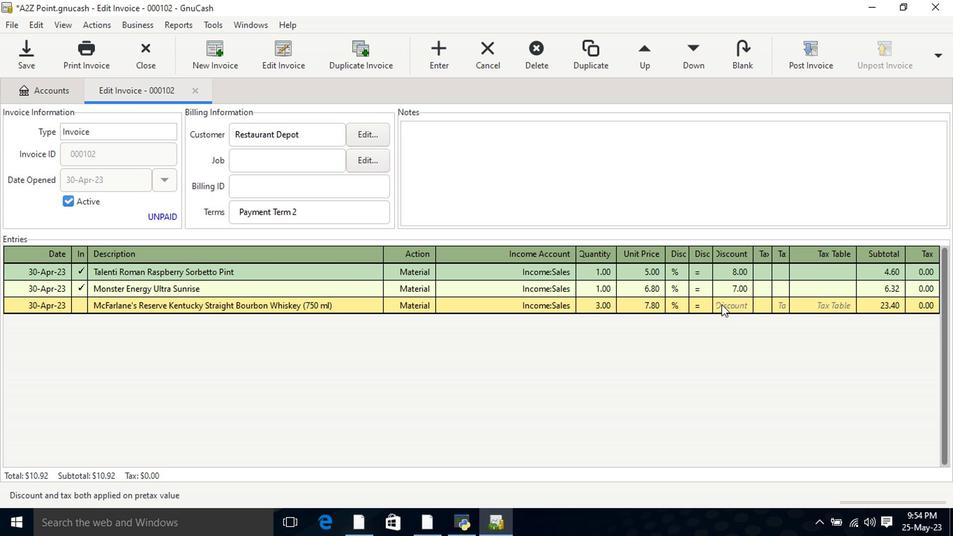 
Action: Key pressed 9<Key.tab>
Screenshot: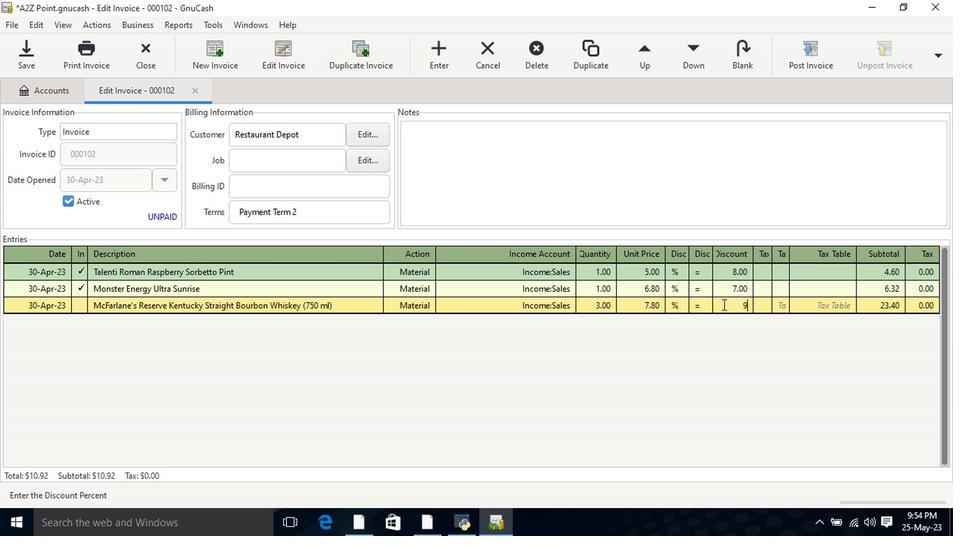 
Action: Mouse moved to (562, 173)
Screenshot: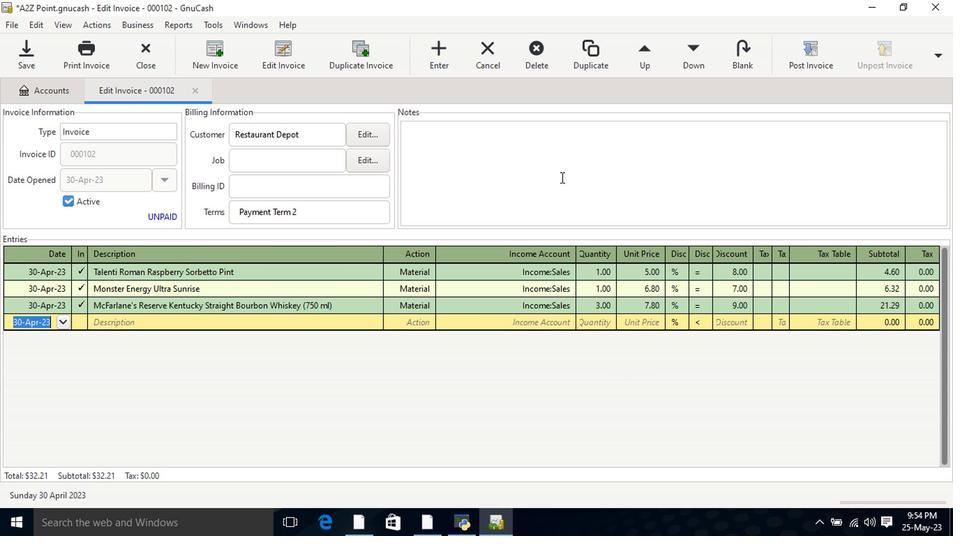 
Action: Mouse pressed left at (562, 173)
Screenshot: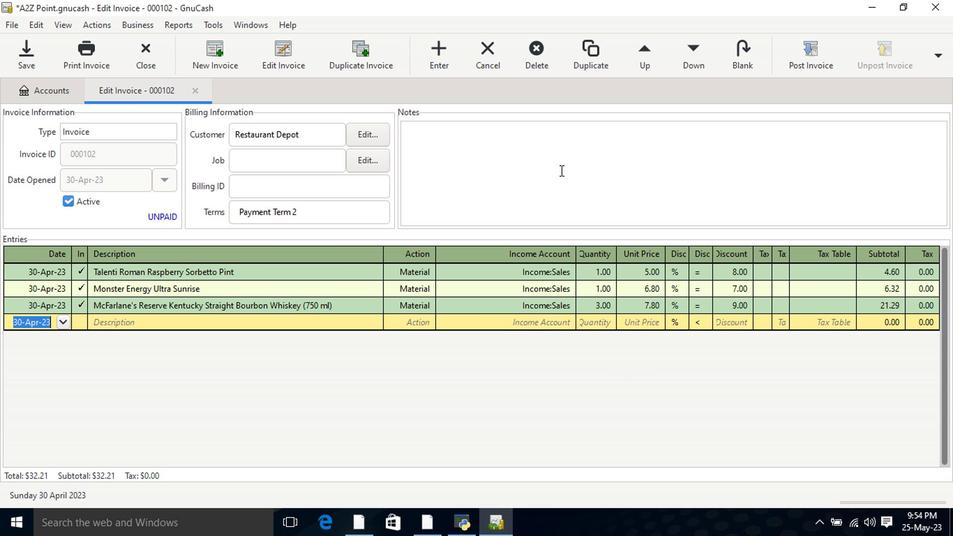 
Action: Key pressed <Key.shift>Looking<Key.space><Key.shift>Fo<Key.backspace><Key.backspace>forward<Key.space>to<Key.space>serving<Key.space>you<Key.space>again.
Screenshot: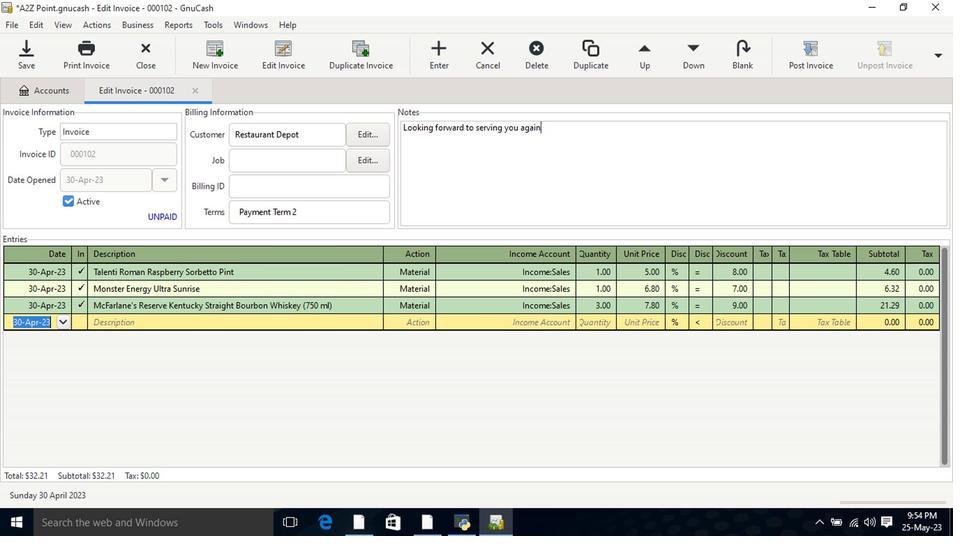
Action: Mouse moved to (827, 57)
Screenshot: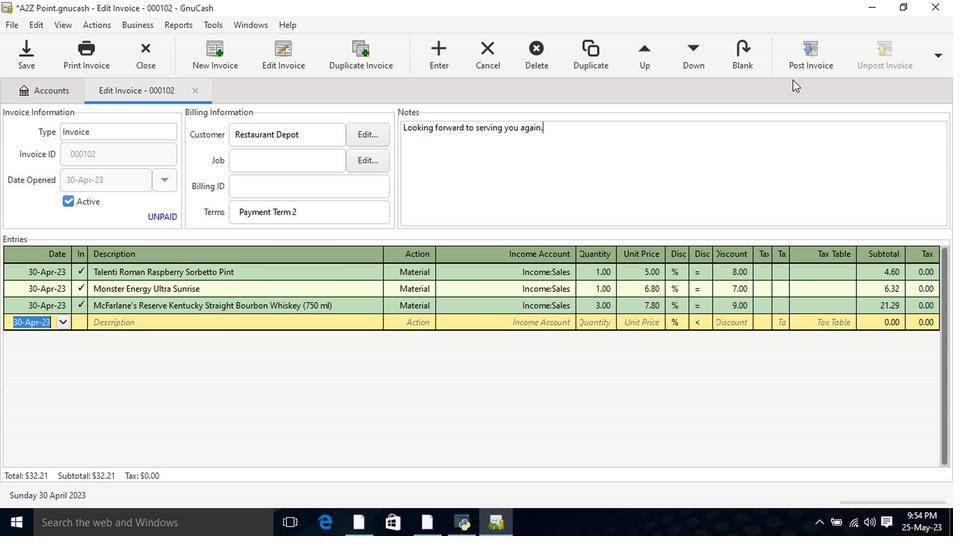 
Action: Mouse pressed left at (827, 57)
Screenshot: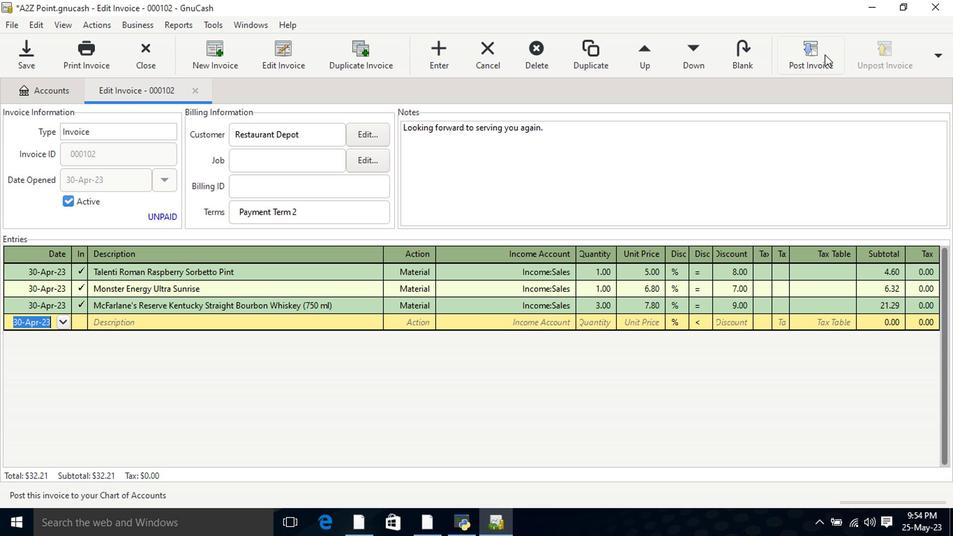 
Action: Mouse moved to (601, 238)
Screenshot: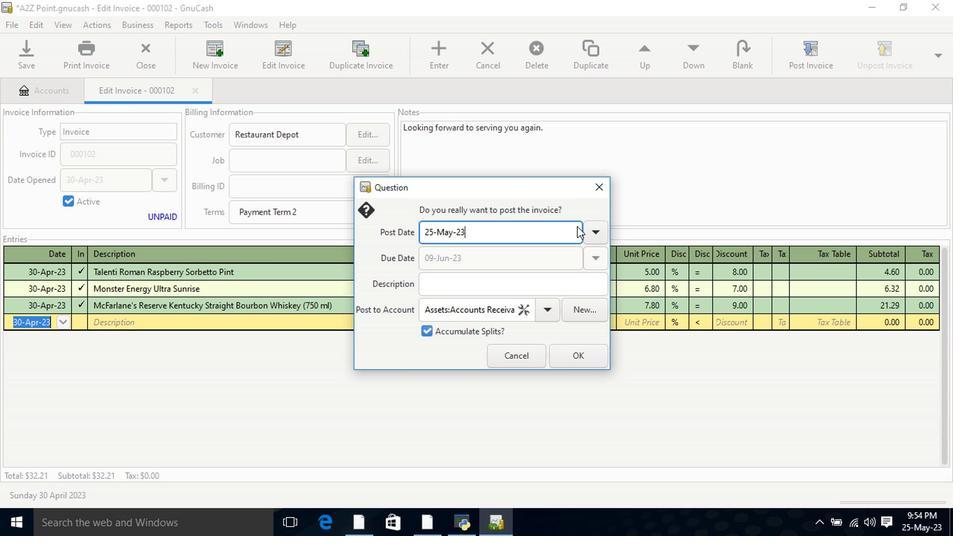 
Action: Mouse pressed left at (601, 238)
Screenshot: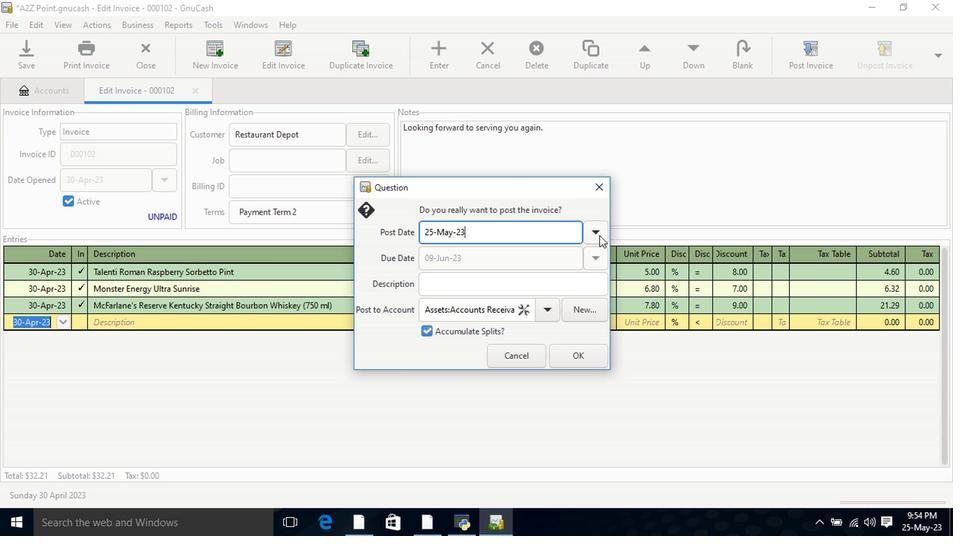 
Action: Mouse moved to (490, 259)
Screenshot: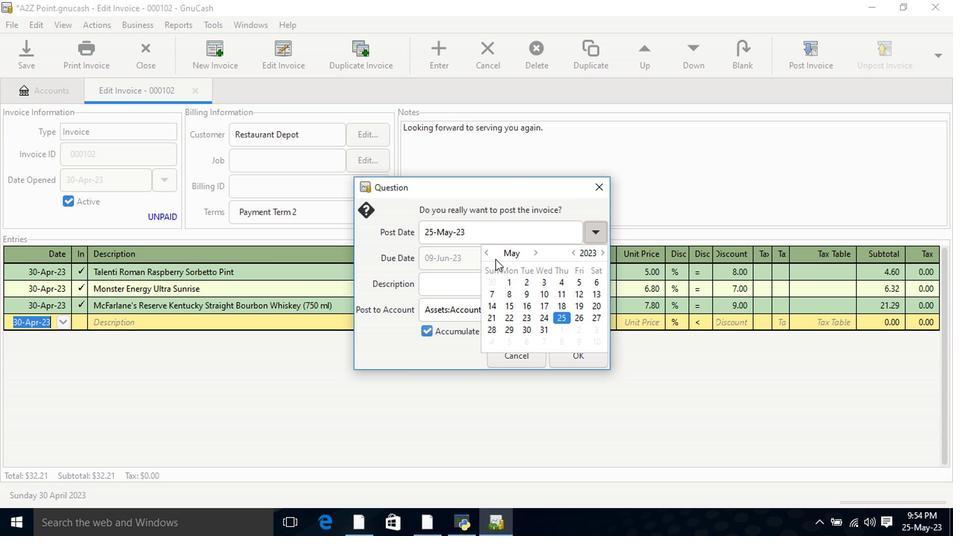 
Action: Mouse pressed left at (490, 259)
Screenshot: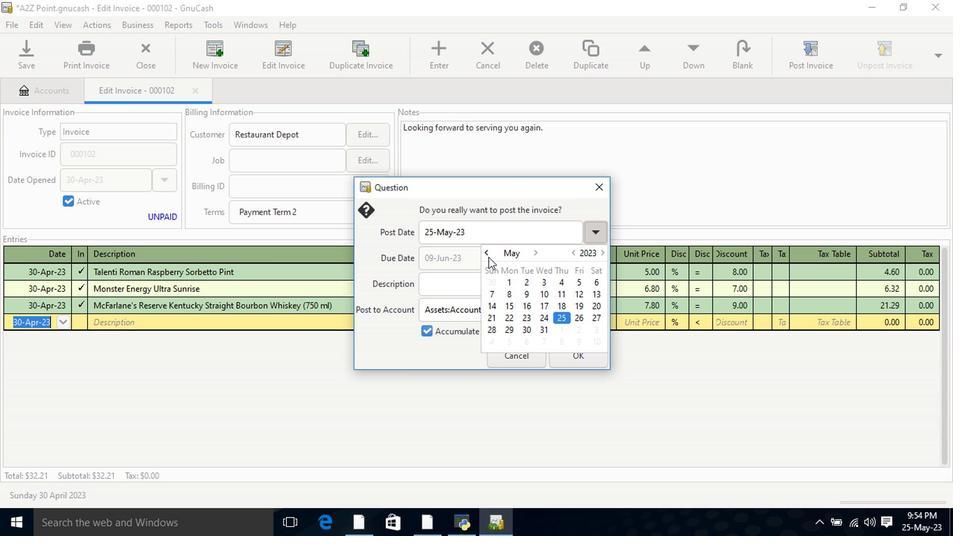 
Action: Mouse moved to (498, 340)
Screenshot: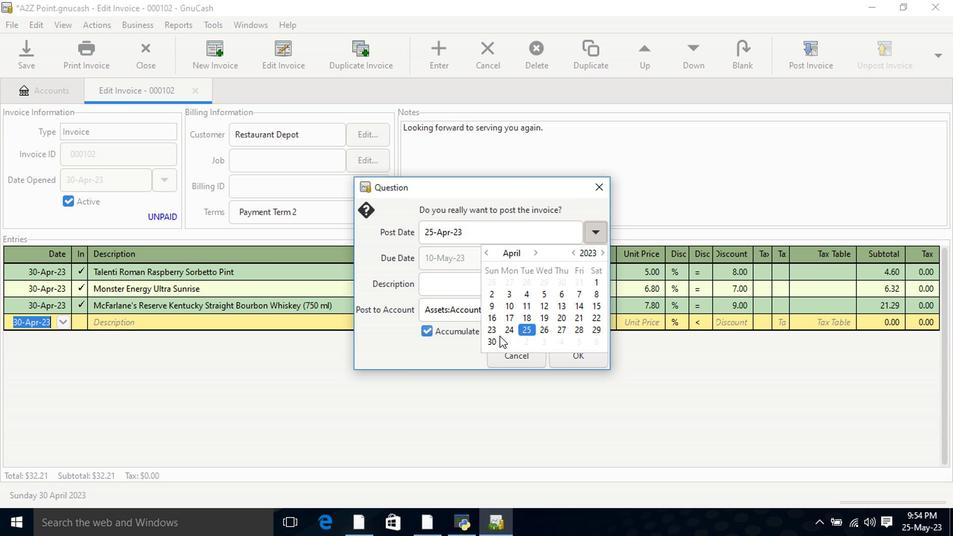 
Action: Mouse pressed left at (498, 340)
Screenshot: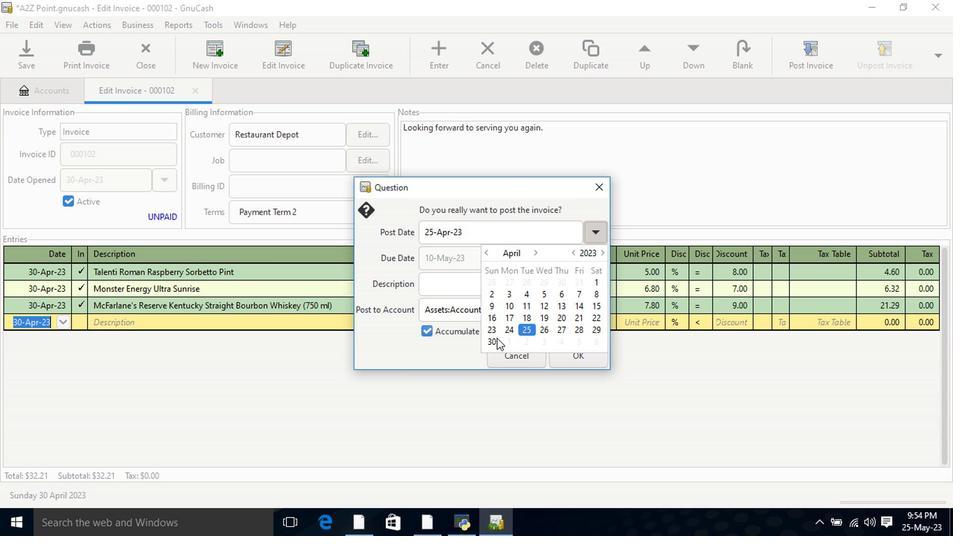 
Action: Mouse pressed left at (498, 340)
Screenshot: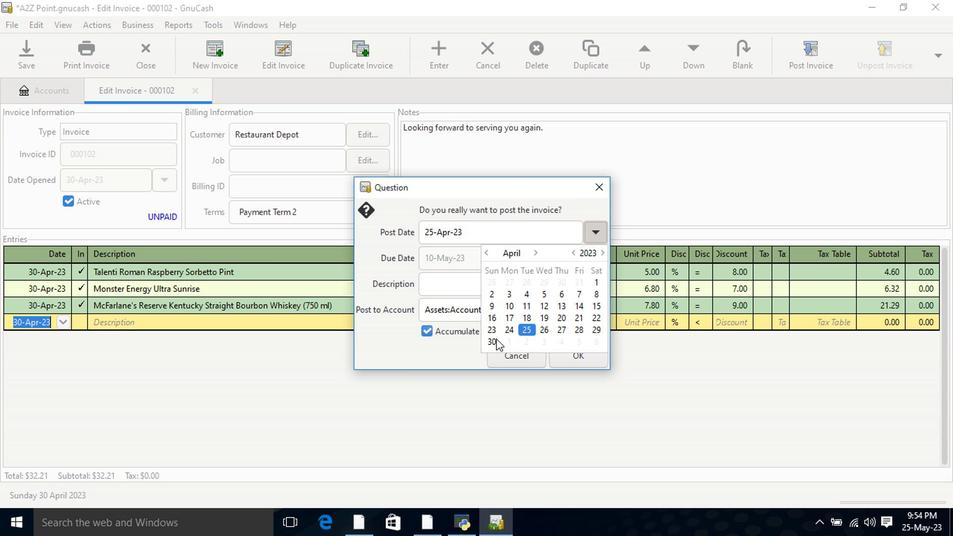 
Action: Mouse moved to (570, 358)
Screenshot: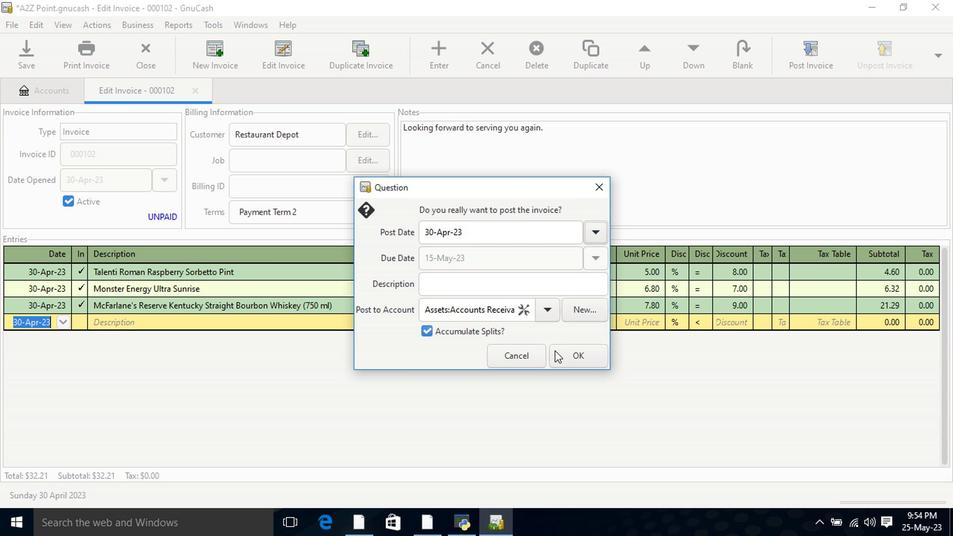 
Action: Mouse pressed left at (570, 358)
Screenshot: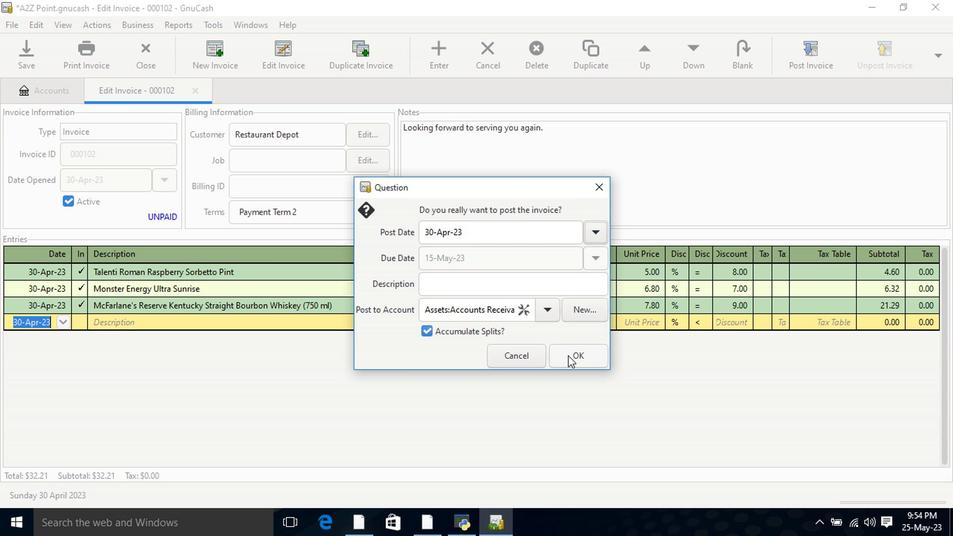 
Action: Mouse moved to (902, 58)
Screenshot: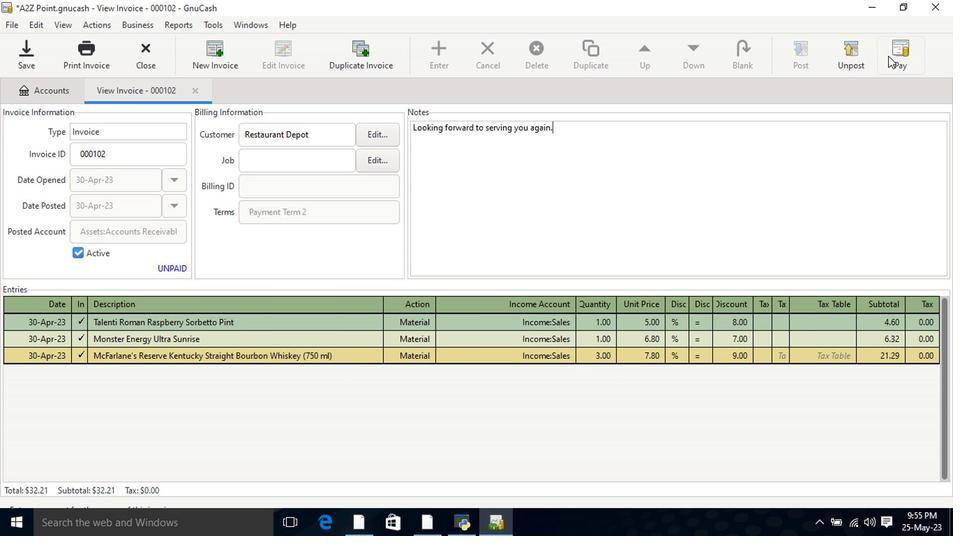 
Action: Mouse pressed left at (902, 58)
Screenshot: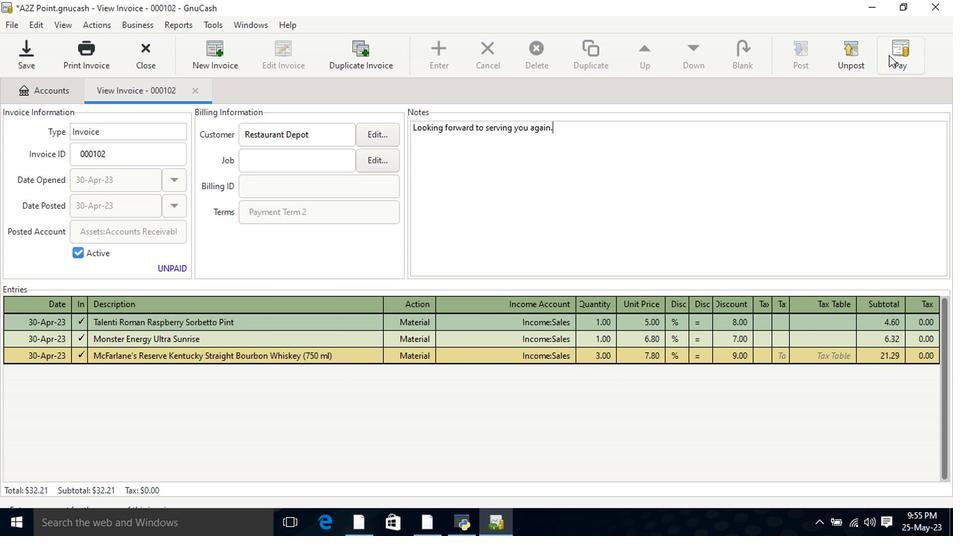 
Action: Mouse moved to (416, 284)
Screenshot: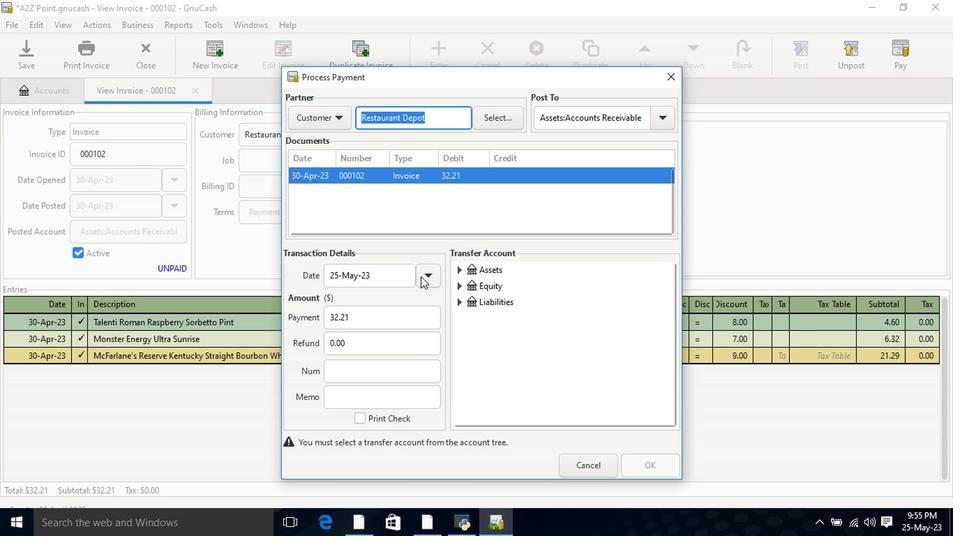 
Action: Mouse pressed left at (423, 280)
Screenshot: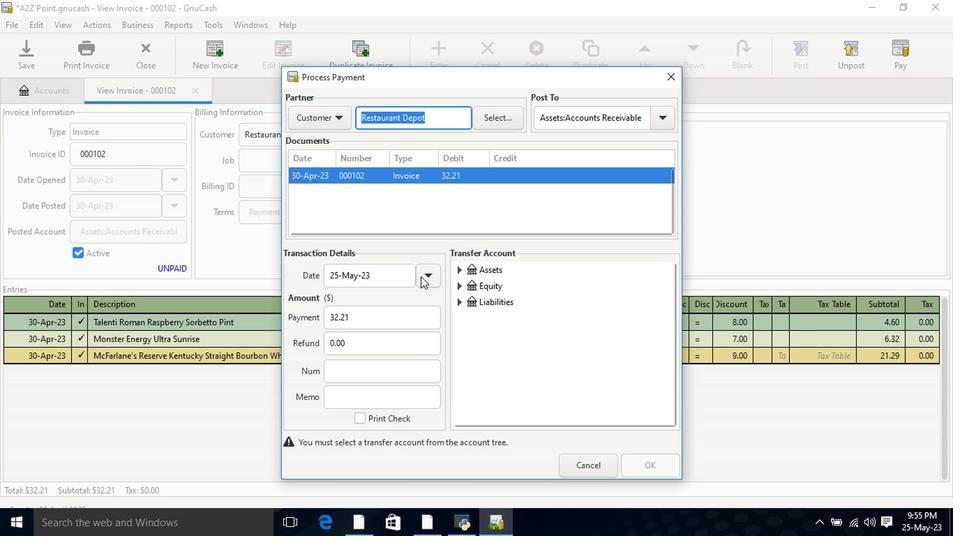 
Action: Mouse moved to (423, 279)
Screenshot: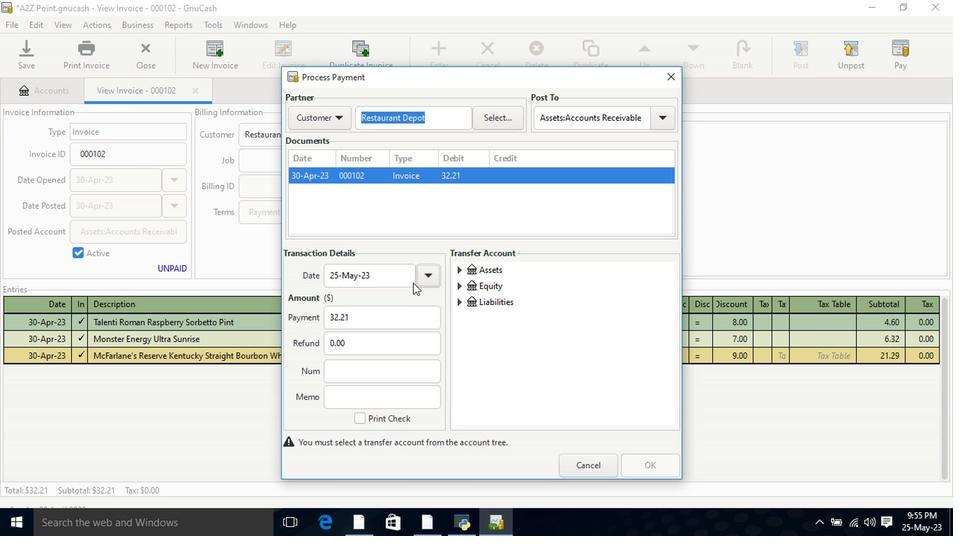 
Action: Mouse pressed left at (423, 279)
Screenshot: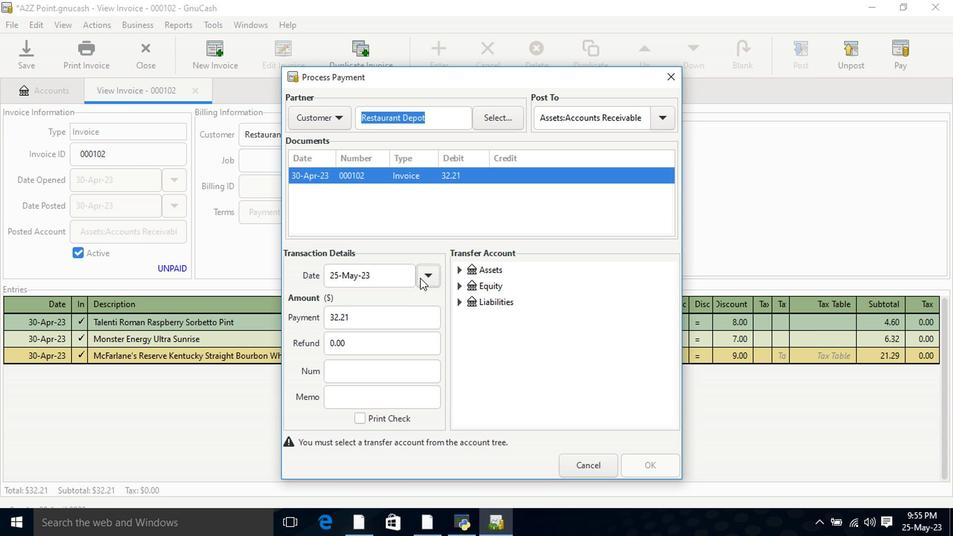 
Action: Mouse moved to (342, 352)
Screenshot: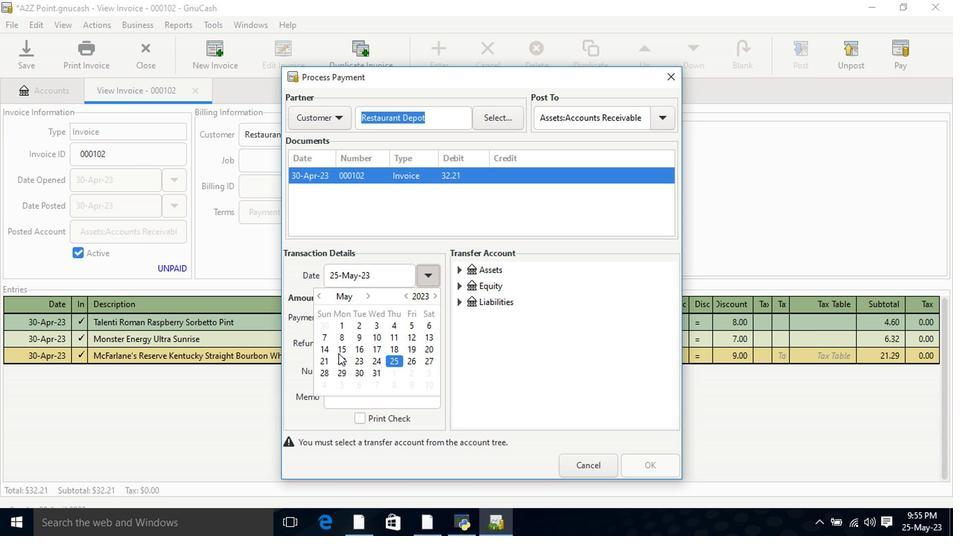
Action: Mouse pressed left at (342, 352)
Screenshot: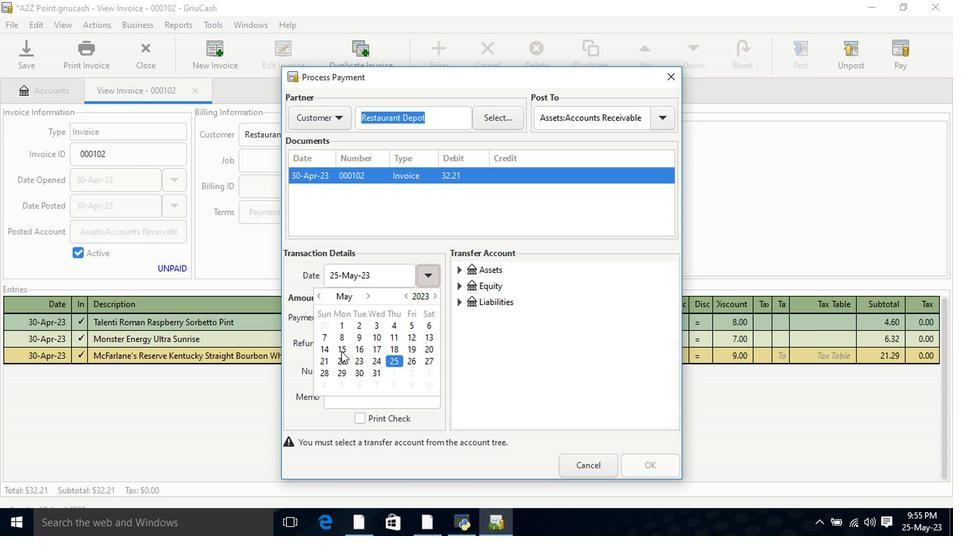 
Action: Mouse moved to (342, 351)
Screenshot: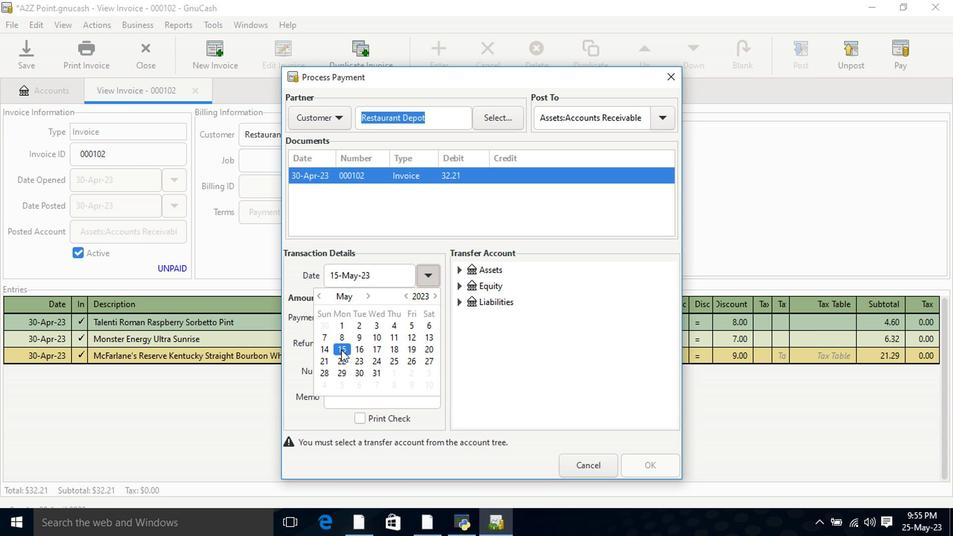 
Action: Mouse pressed left at (342, 351)
Screenshot: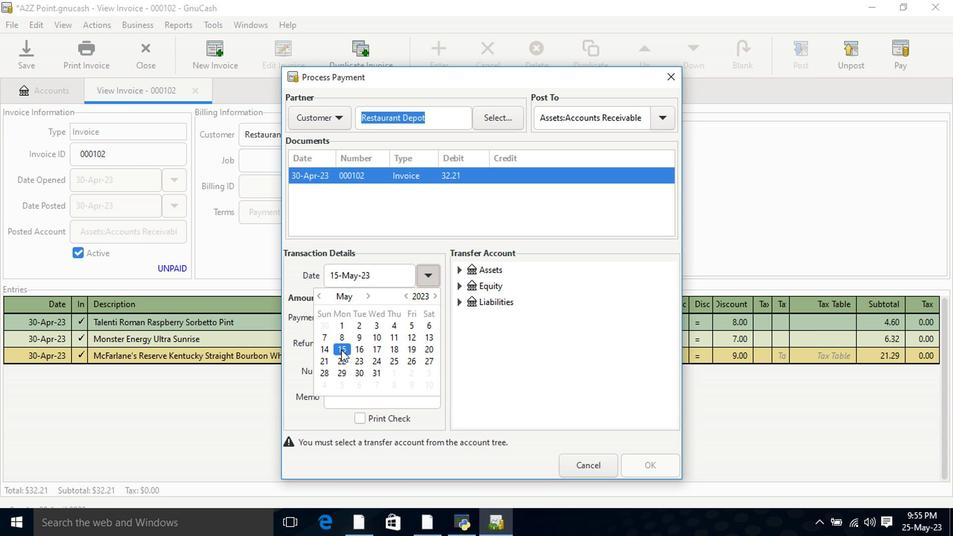 
Action: Mouse moved to (461, 273)
Screenshot: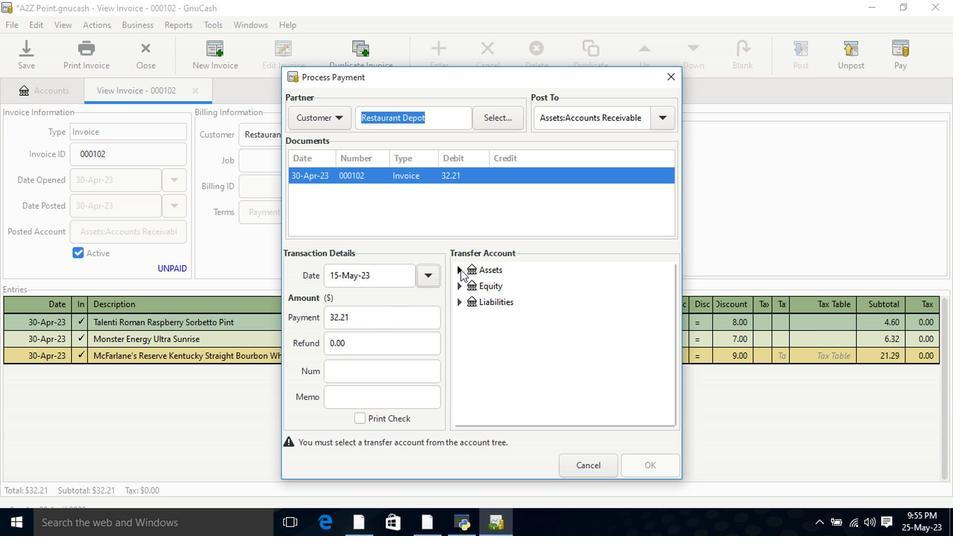
Action: Mouse pressed left at (461, 273)
Screenshot: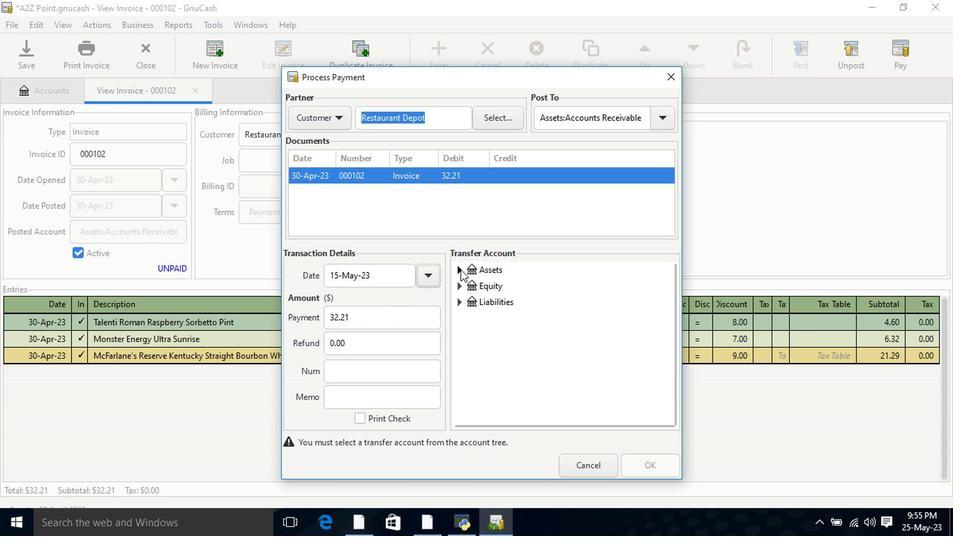 
Action: Mouse moved to (476, 290)
Screenshot: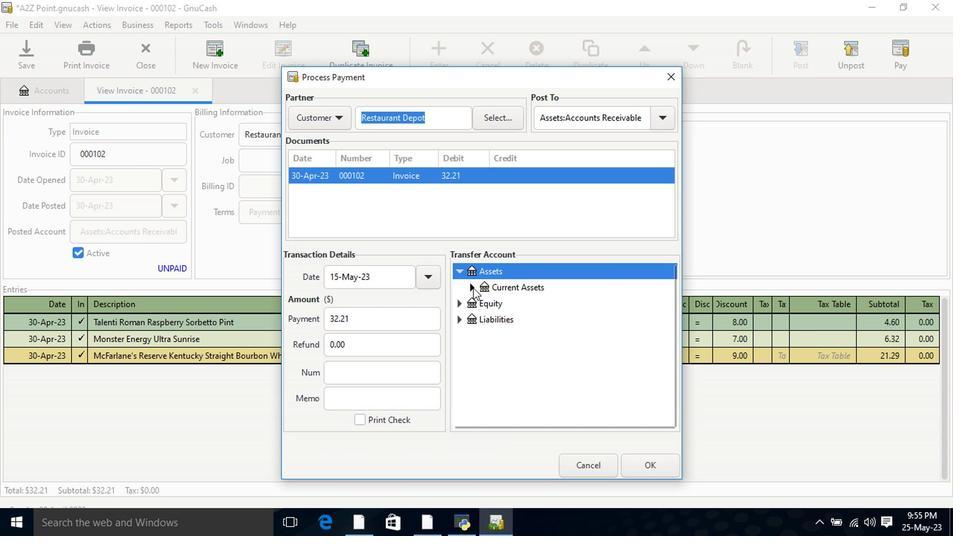 
Action: Mouse pressed left at (476, 290)
Screenshot: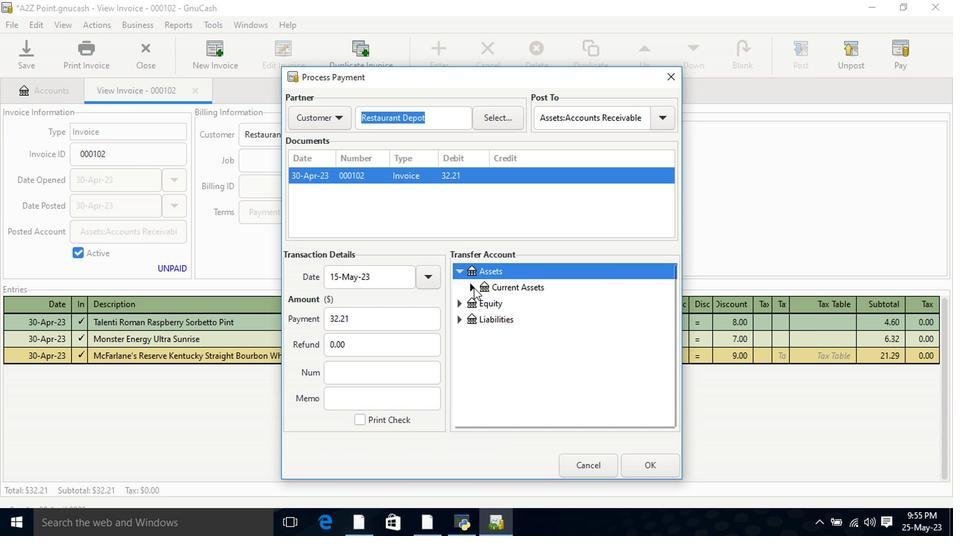 
Action: Mouse moved to (512, 311)
Screenshot: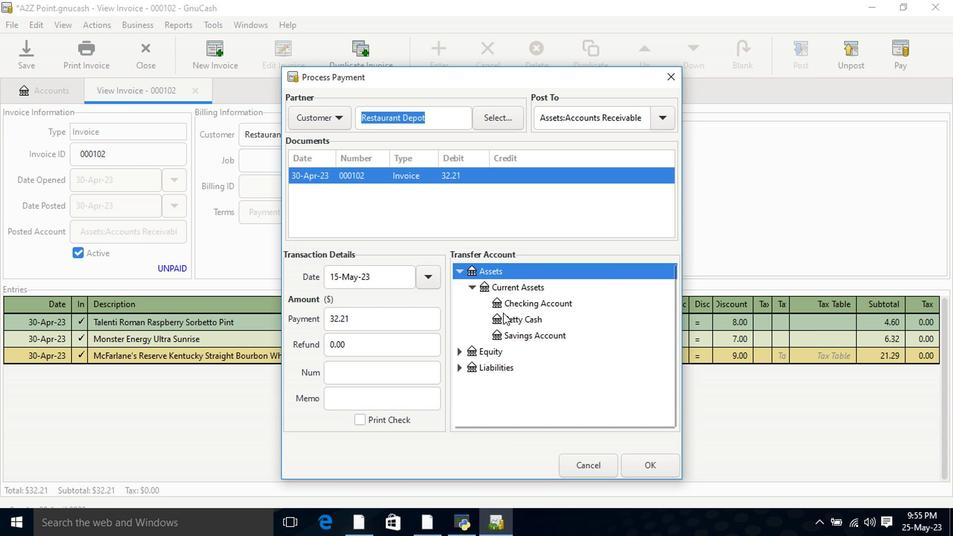 
Action: Mouse pressed left at (512, 311)
Screenshot: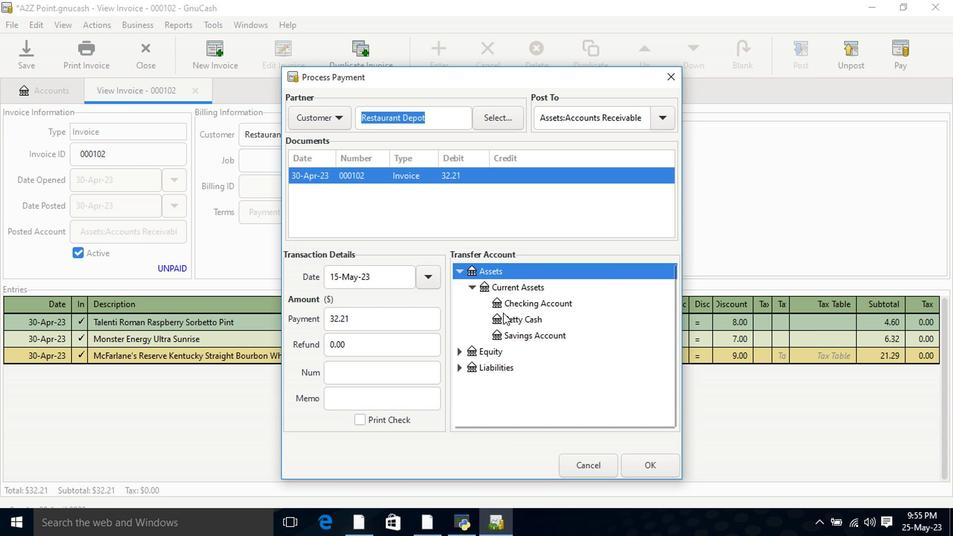 
Action: Mouse moved to (640, 469)
Screenshot: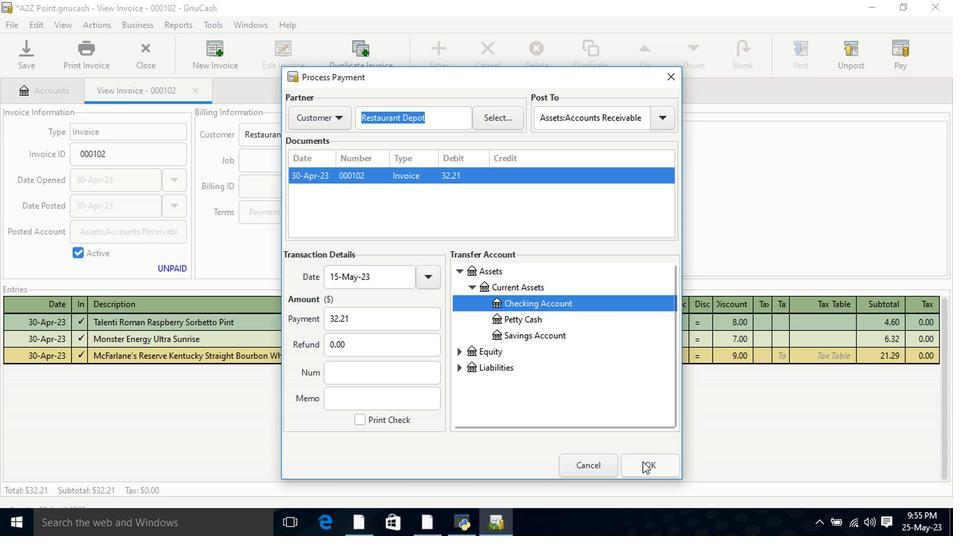 
Action: Mouse pressed left at (640, 469)
Screenshot: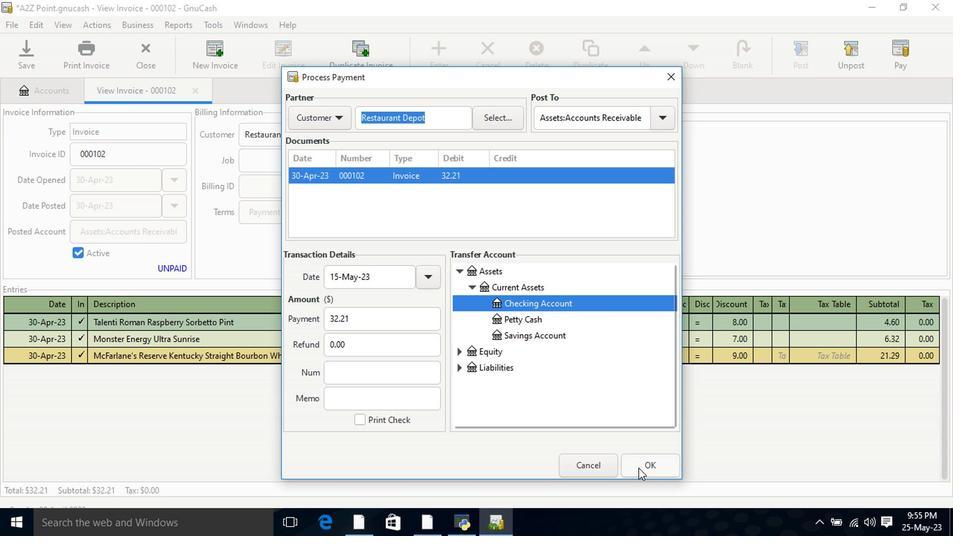 
Action: Mouse moved to (91, 59)
Screenshot: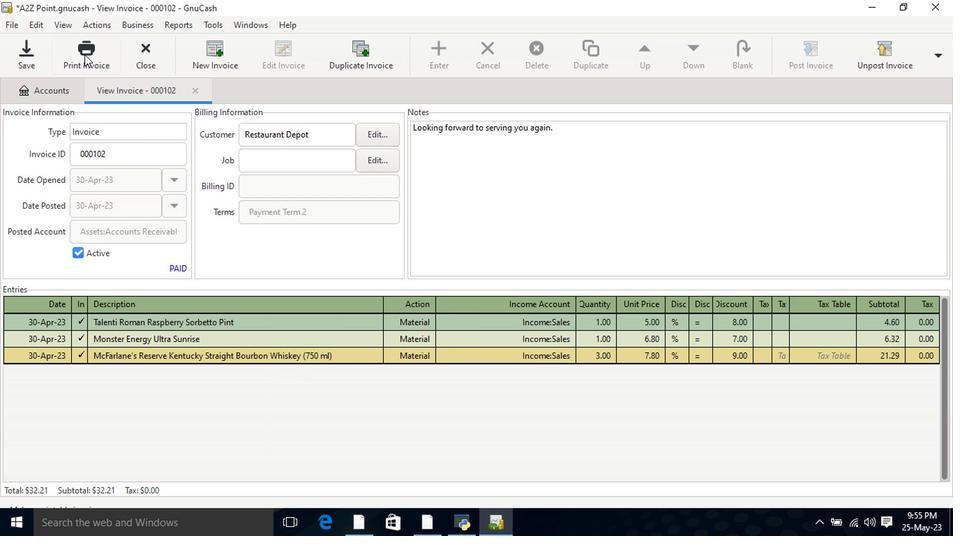 
Action: Mouse pressed left at (91, 59)
Screenshot: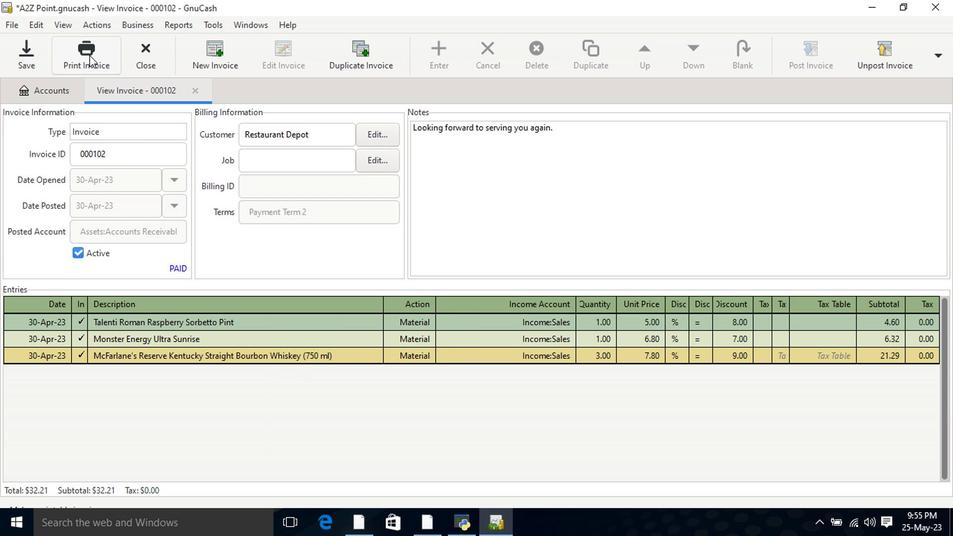 
Action: Mouse moved to (355, 65)
Screenshot: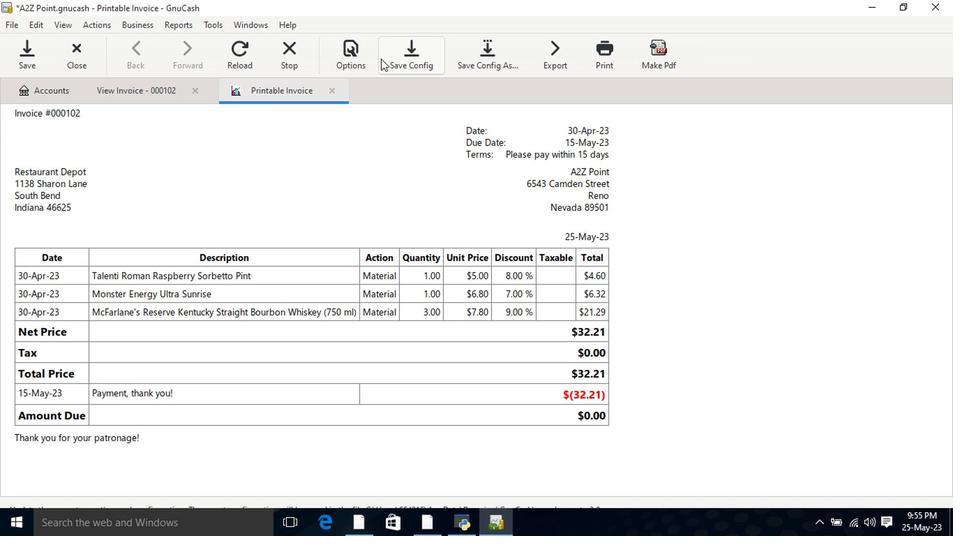 
Action: Mouse pressed left at (355, 65)
Screenshot: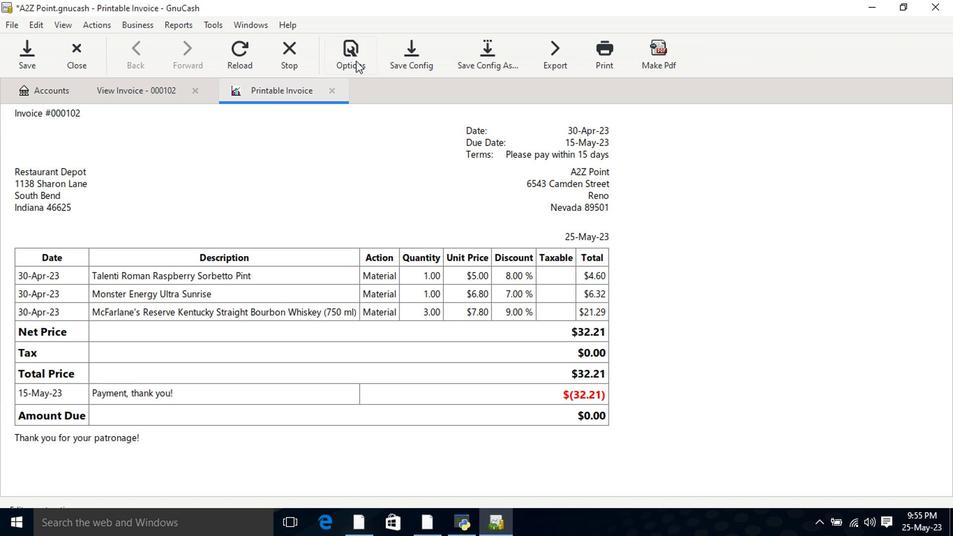 
Action: Mouse moved to (307, 118)
Screenshot: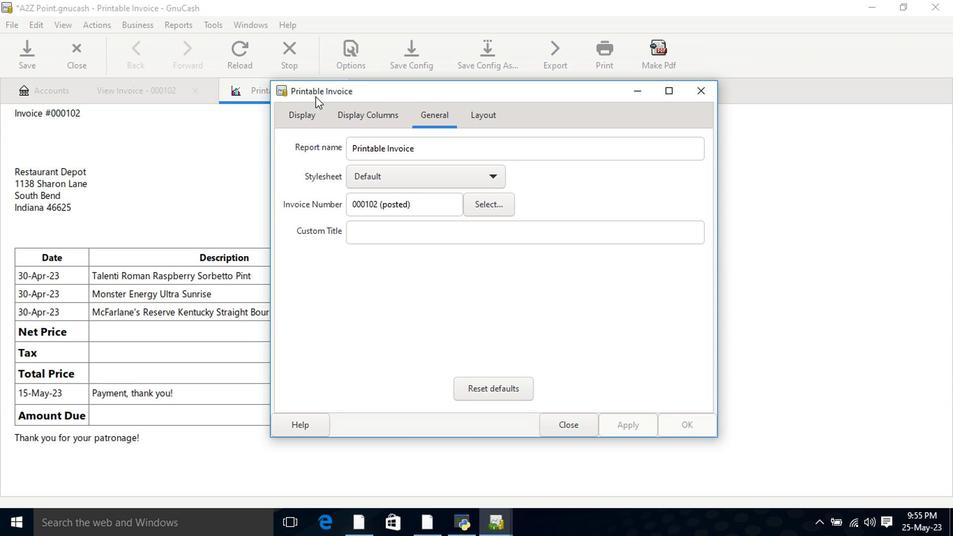 
Action: Mouse pressed left at (307, 118)
Screenshot: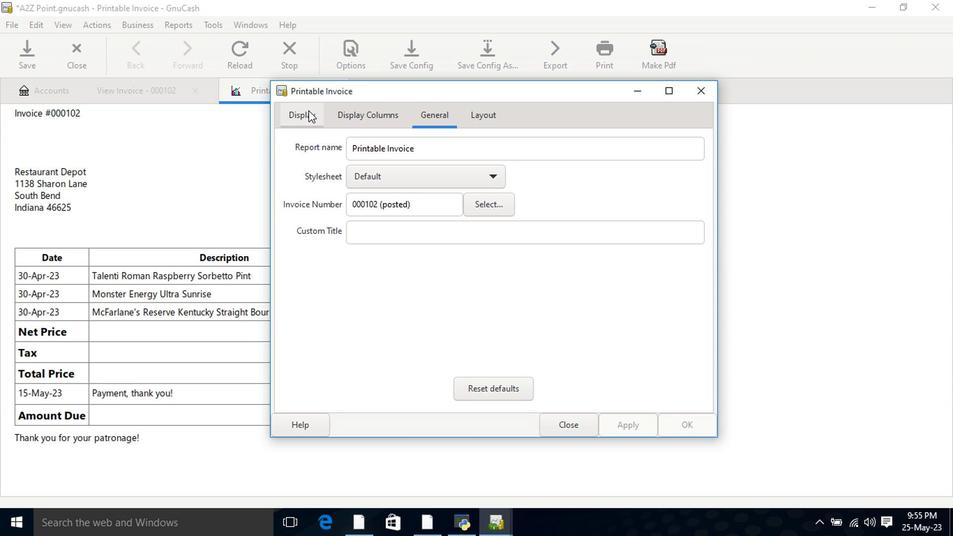 
Action: Mouse moved to (401, 282)
Screenshot: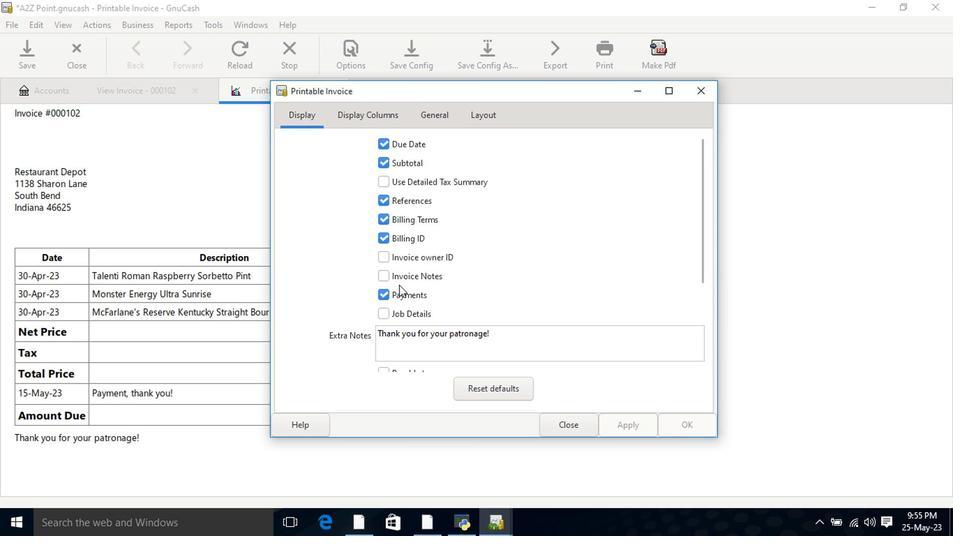 
Action: Mouse pressed left at (401, 282)
Screenshot: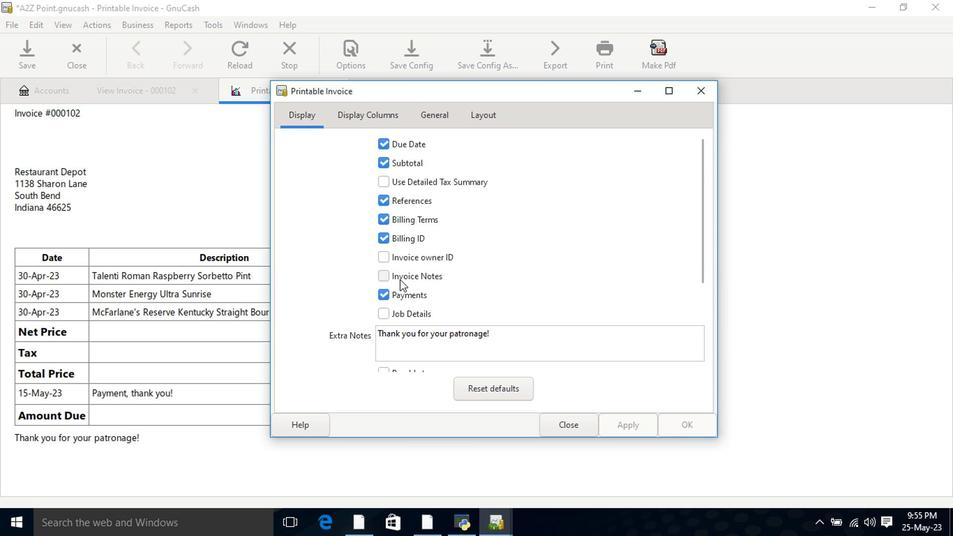 
Action: Mouse moved to (611, 428)
Screenshot: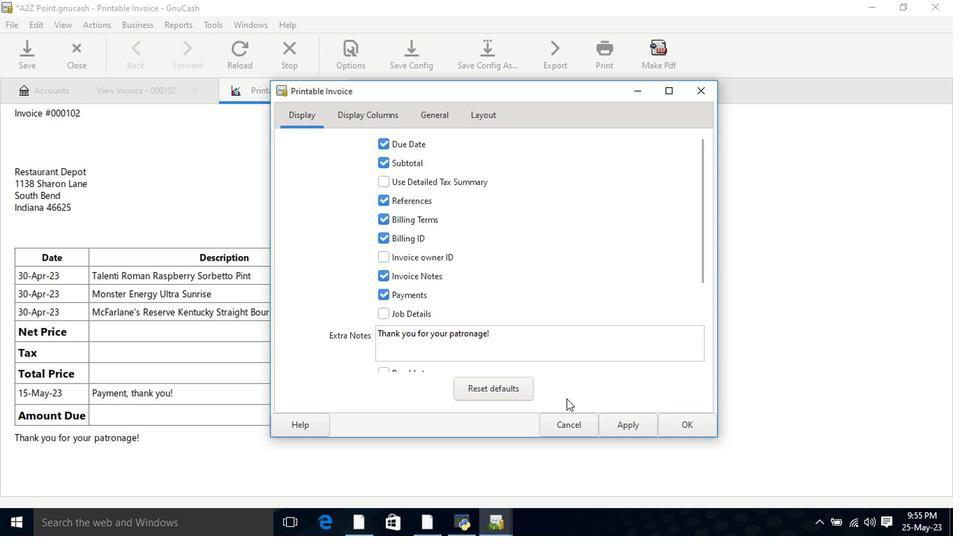 
Action: Mouse pressed left at (611, 428)
Screenshot: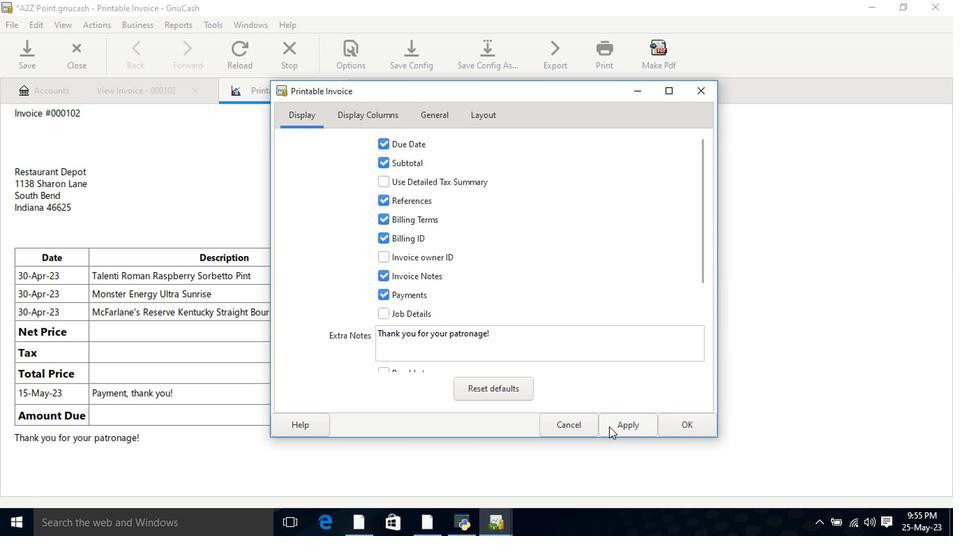 
Action: Mouse moved to (587, 429)
Screenshot: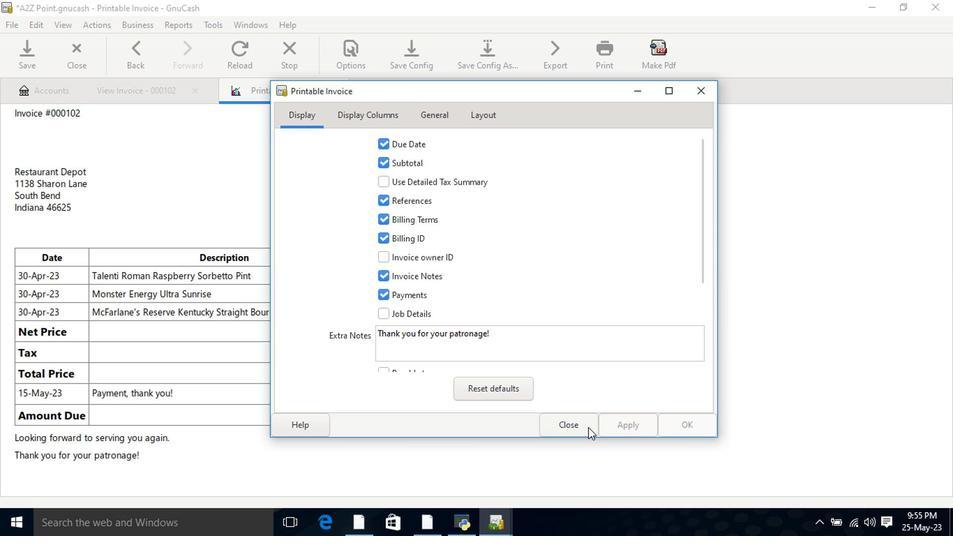 
Action: Mouse pressed left at (587, 429)
Screenshot: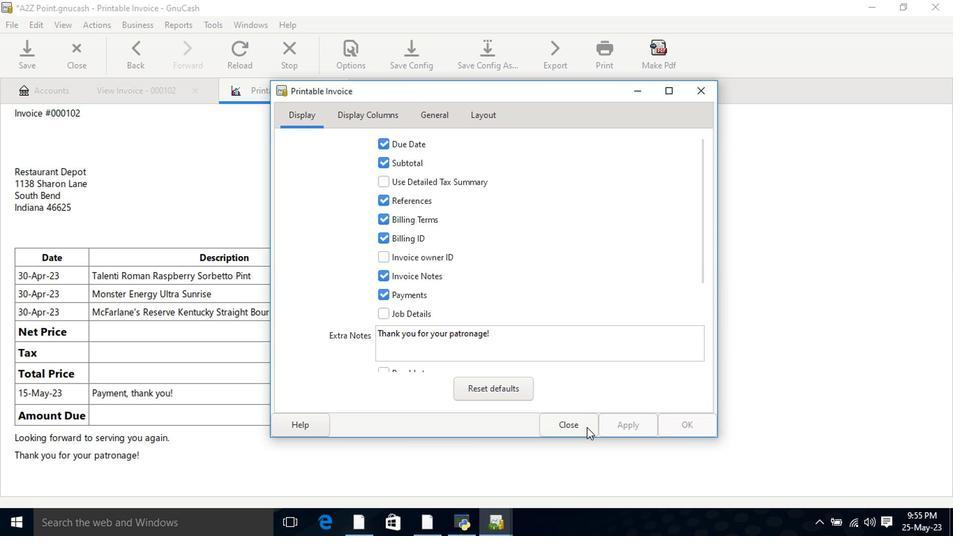 
